 Task: Create a scrum project ChasePlan. Add to scrum project ChasePlan a team member softage.4@softage.net and assign as Project Lead. Add to scrum project ChasePlan a team member softage.1@softage.net
Action: Mouse moved to (196, 59)
Screenshot: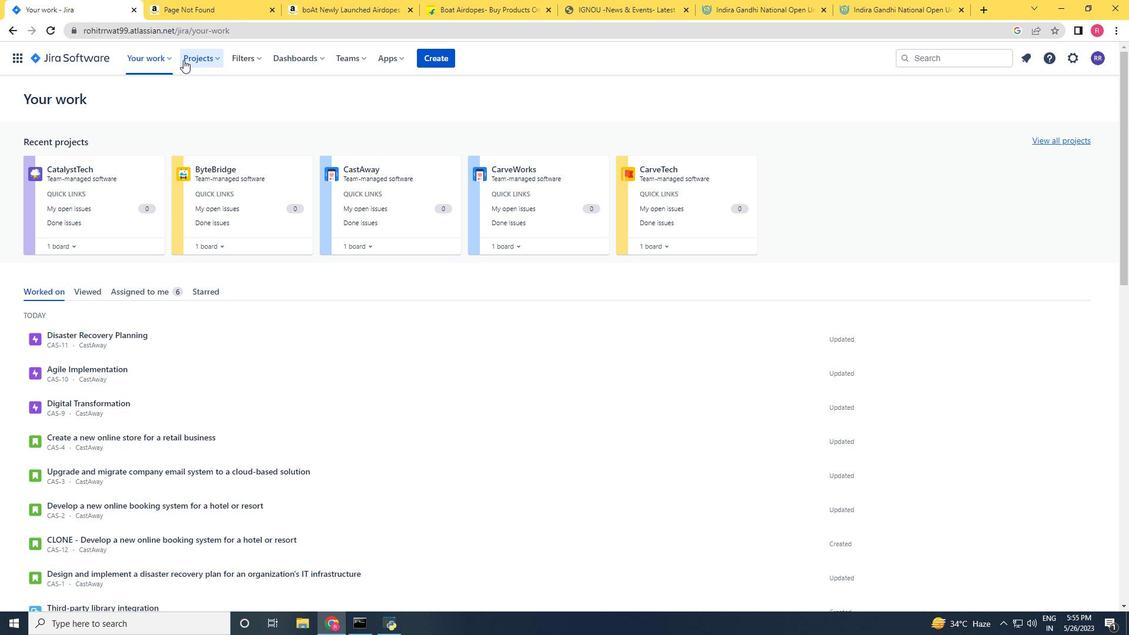 
Action: Mouse pressed left at (196, 59)
Screenshot: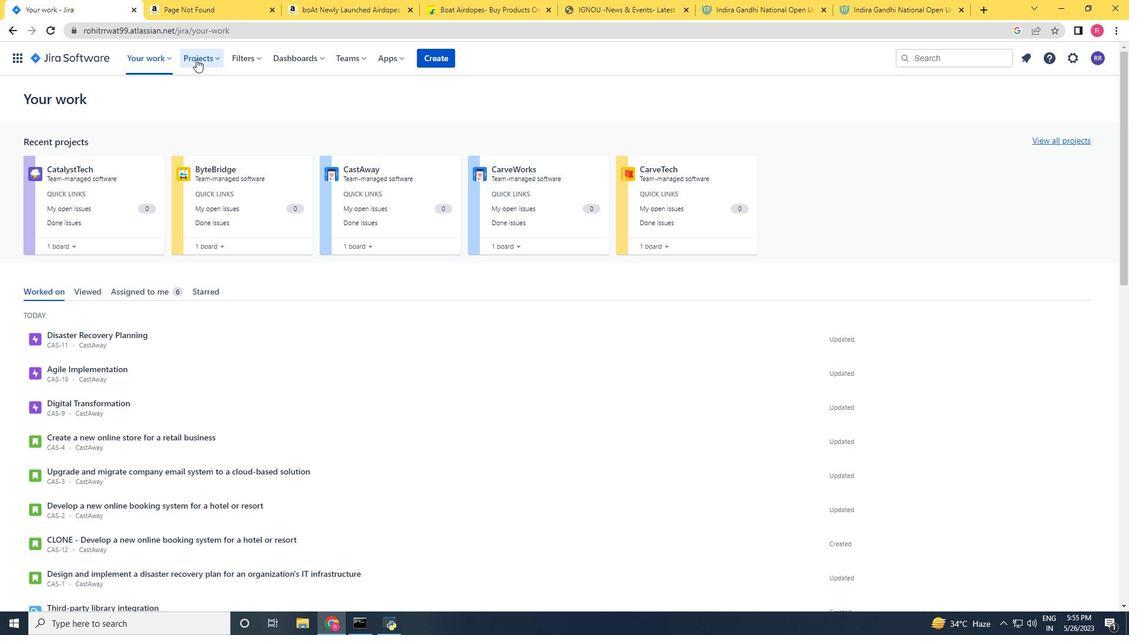 
Action: Mouse moved to (241, 288)
Screenshot: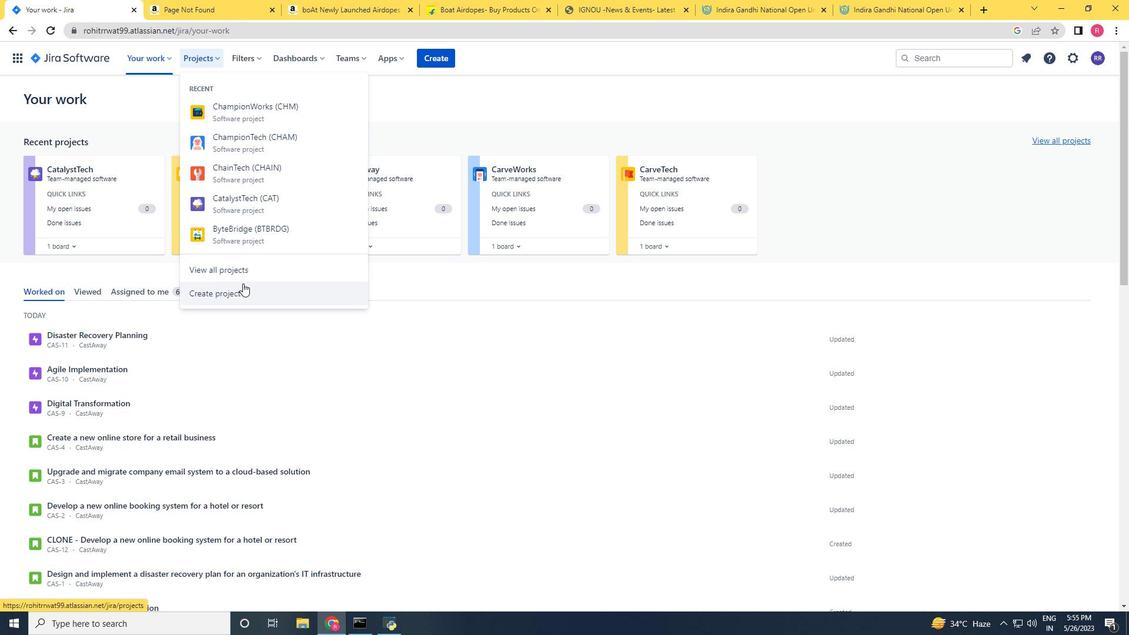 
Action: Mouse pressed left at (241, 288)
Screenshot: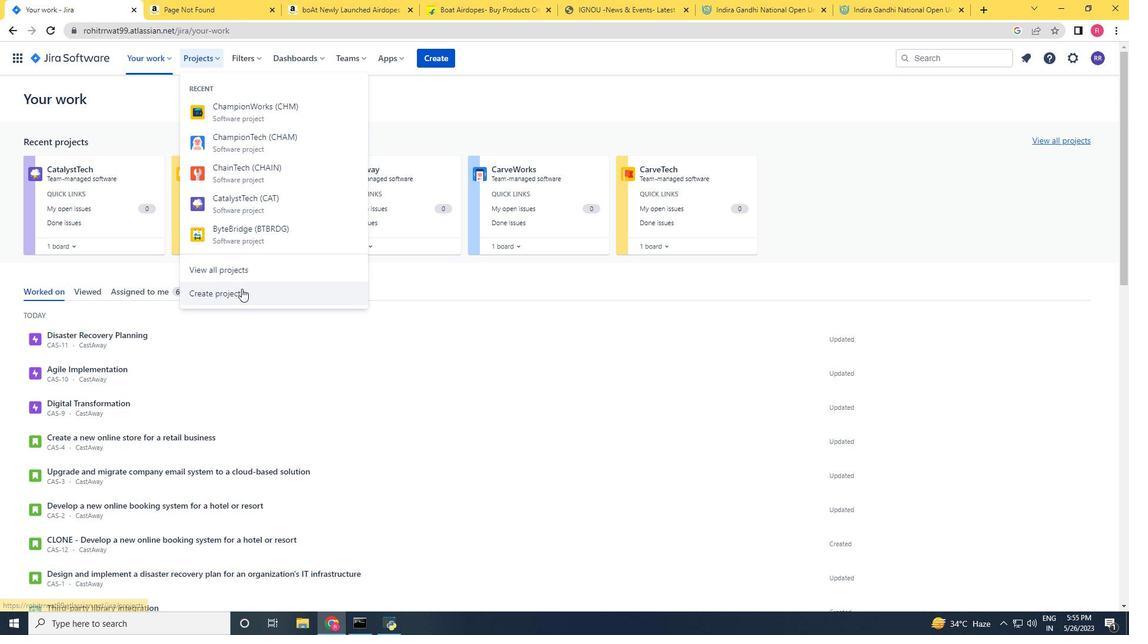 
Action: Mouse moved to (566, 294)
Screenshot: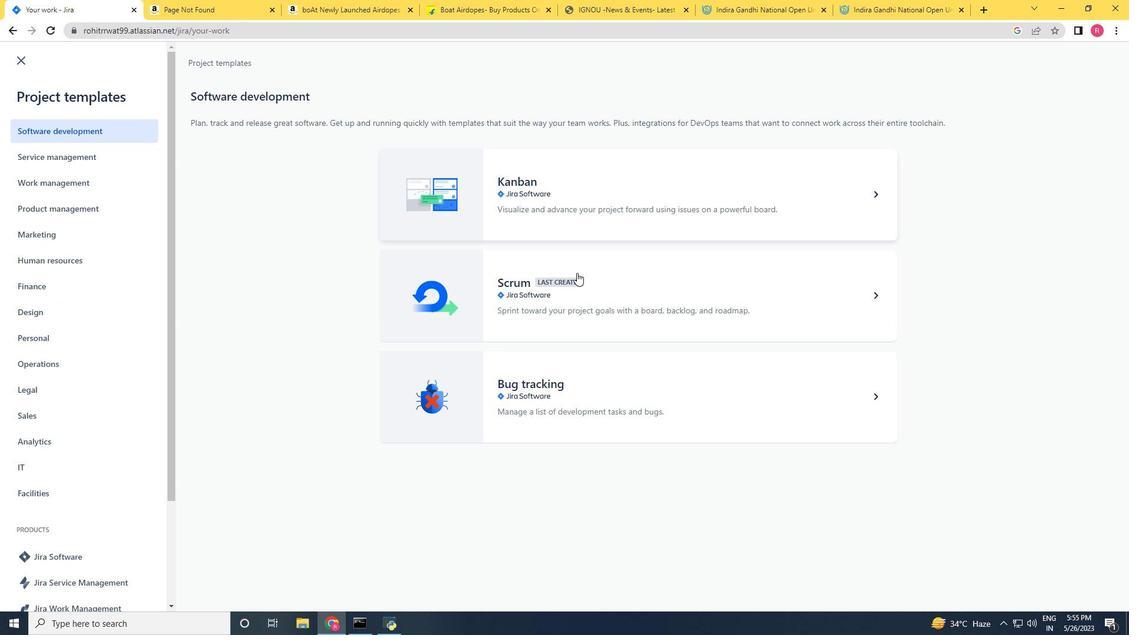 
Action: Mouse pressed left at (566, 294)
Screenshot: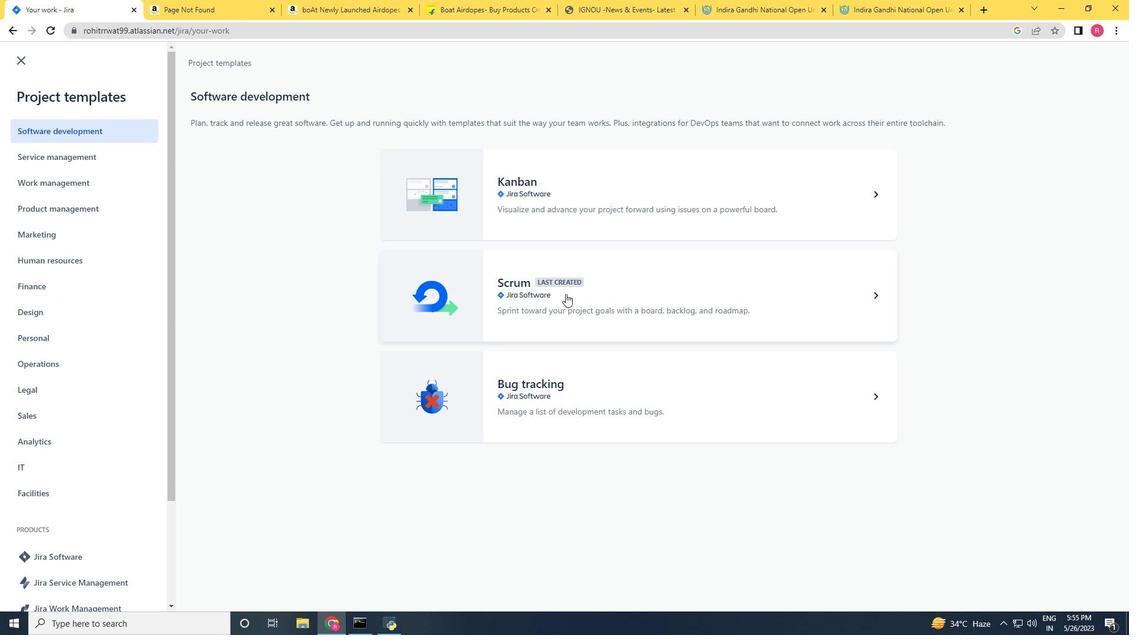 
Action: Mouse moved to (885, 579)
Screenshot: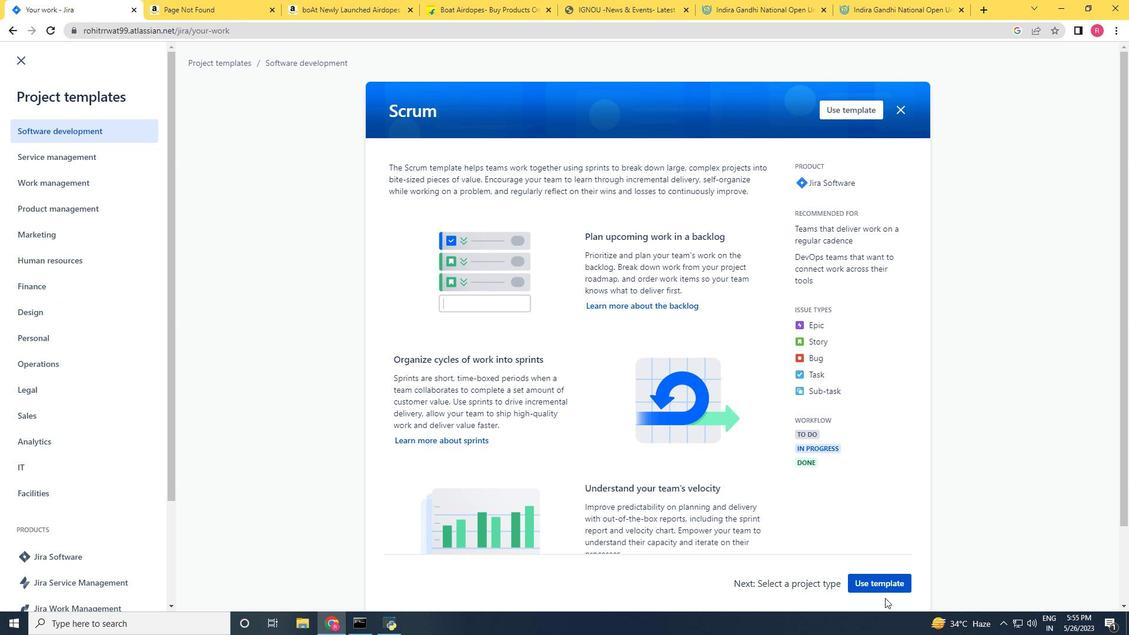 
Action: Mouse pressed left at (885, 579)
Screenshot: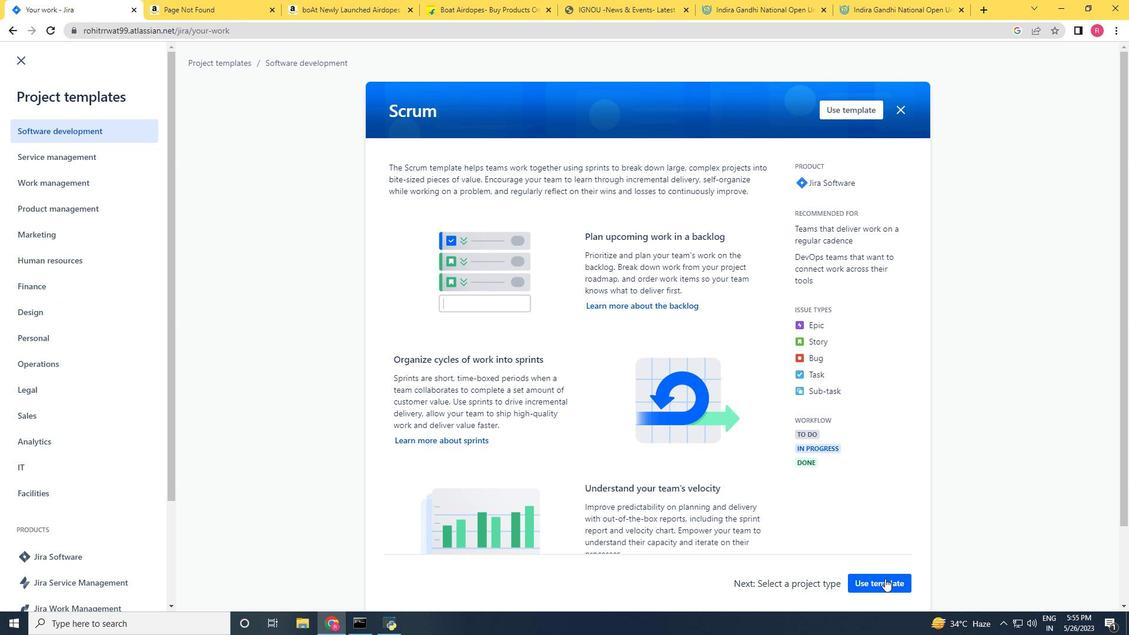 
Action: Mouse moved to (417, 579)
Screenshot: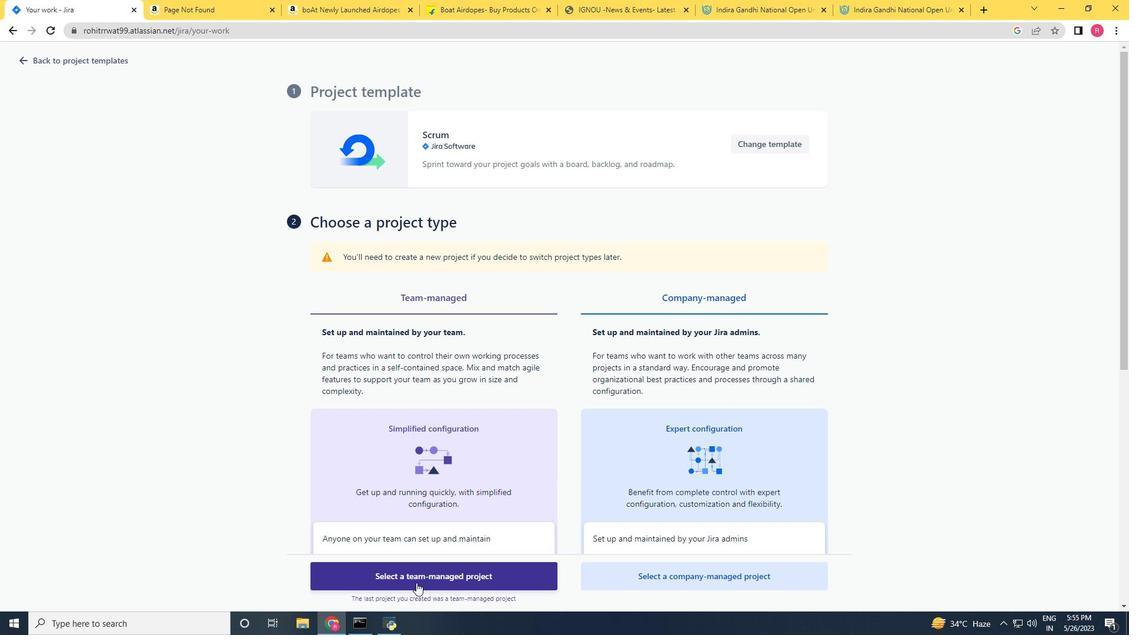 
Action: Mouse pressed left at (417, 579)
Screenshot: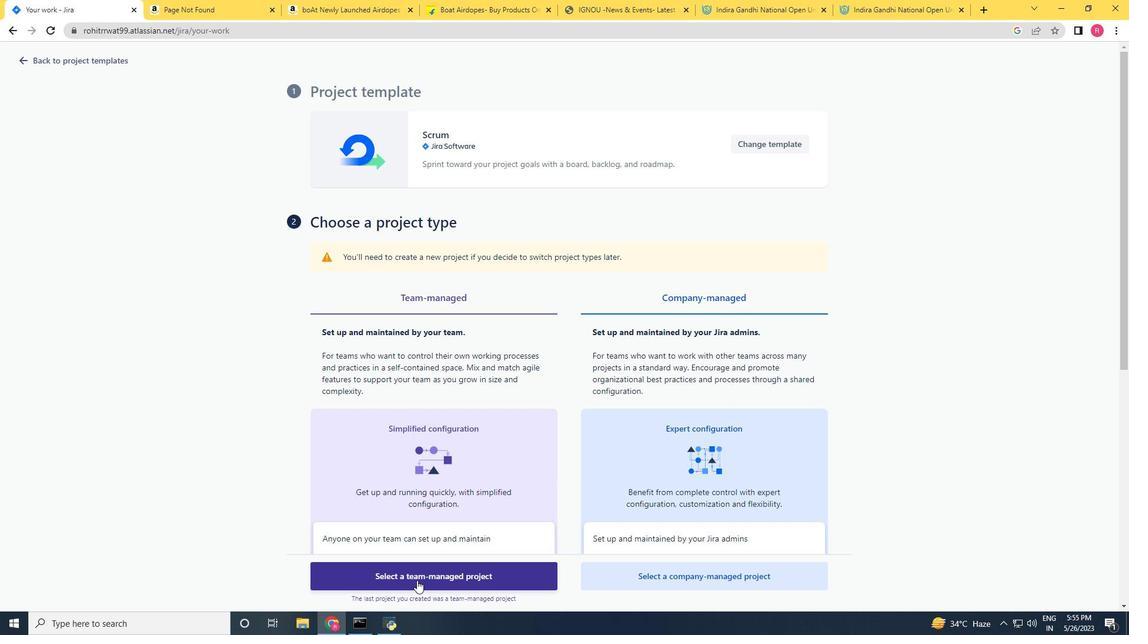 
Action: Mouse moved to (385, 231)
Screenshot: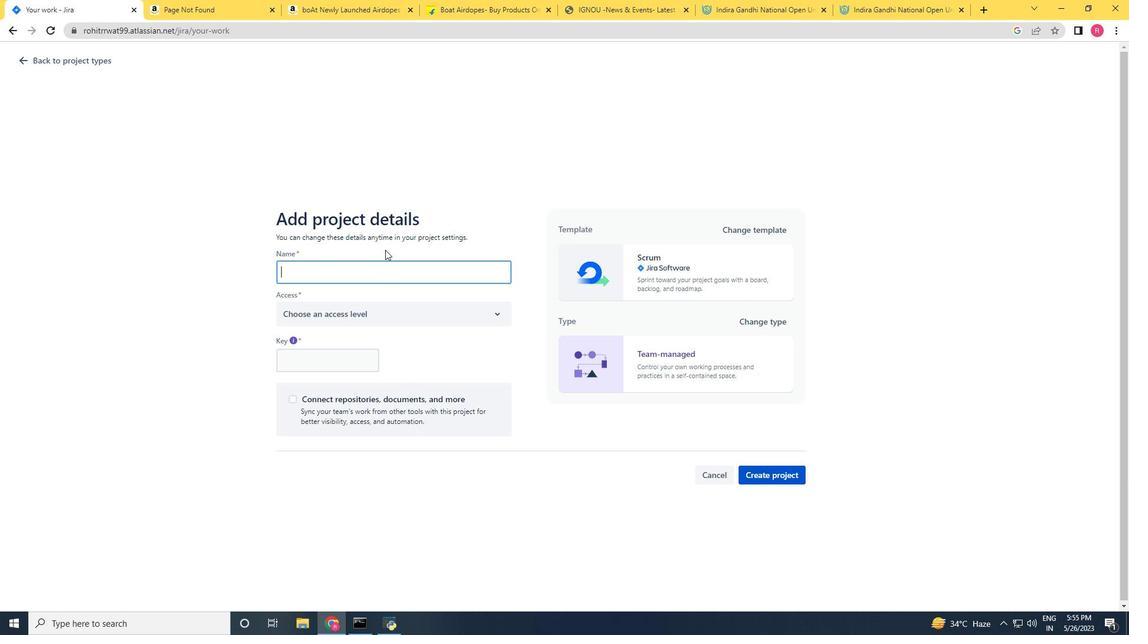 
Action: Key pressed <Key.shift>Chaswe<Key.backspace><Key.backspace>e<Key.shift>Plan
Screenshot: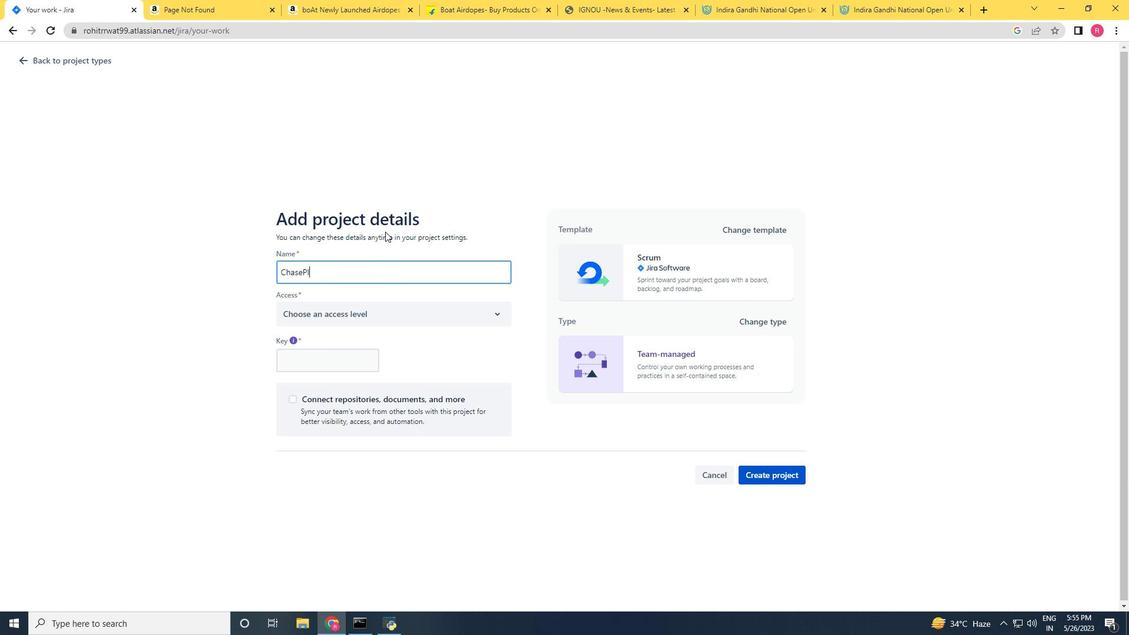 
Action: Mouse moved to (343, 310)
Screenshot: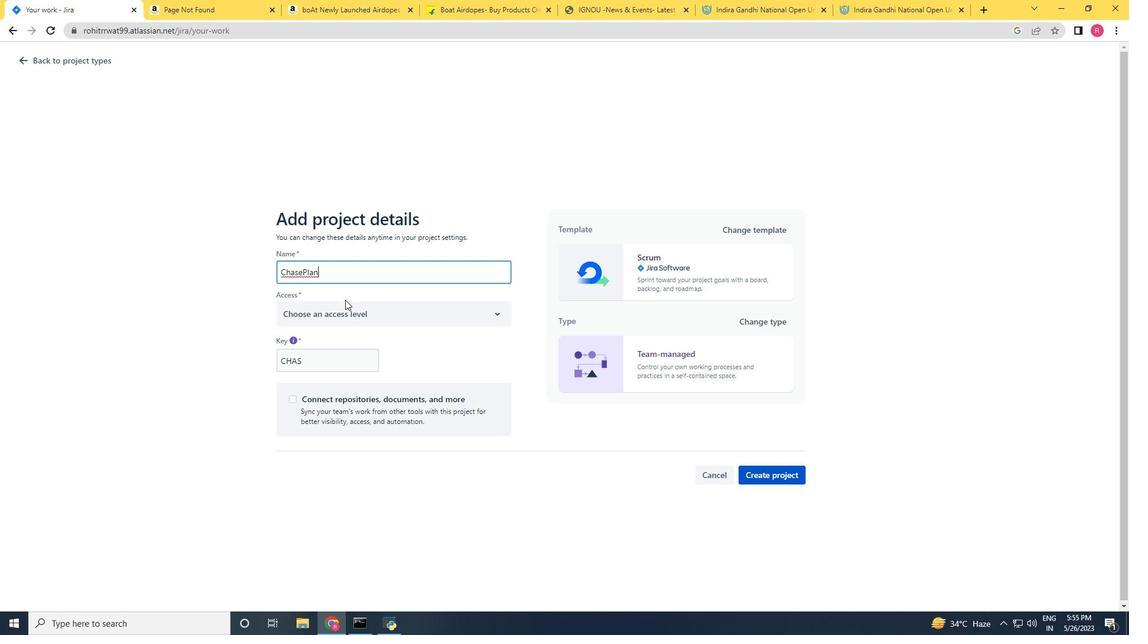 
Action: Mouse pressed left at (343, 310)
Screenshot: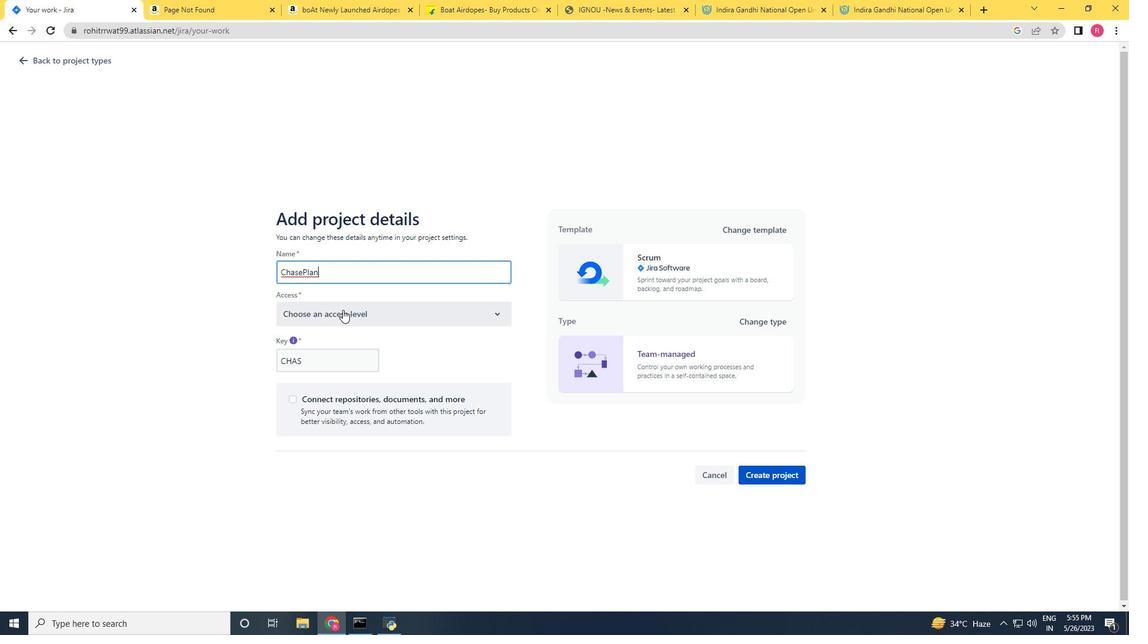 
Action: Mouse moved to (323, 356)
Screenshot: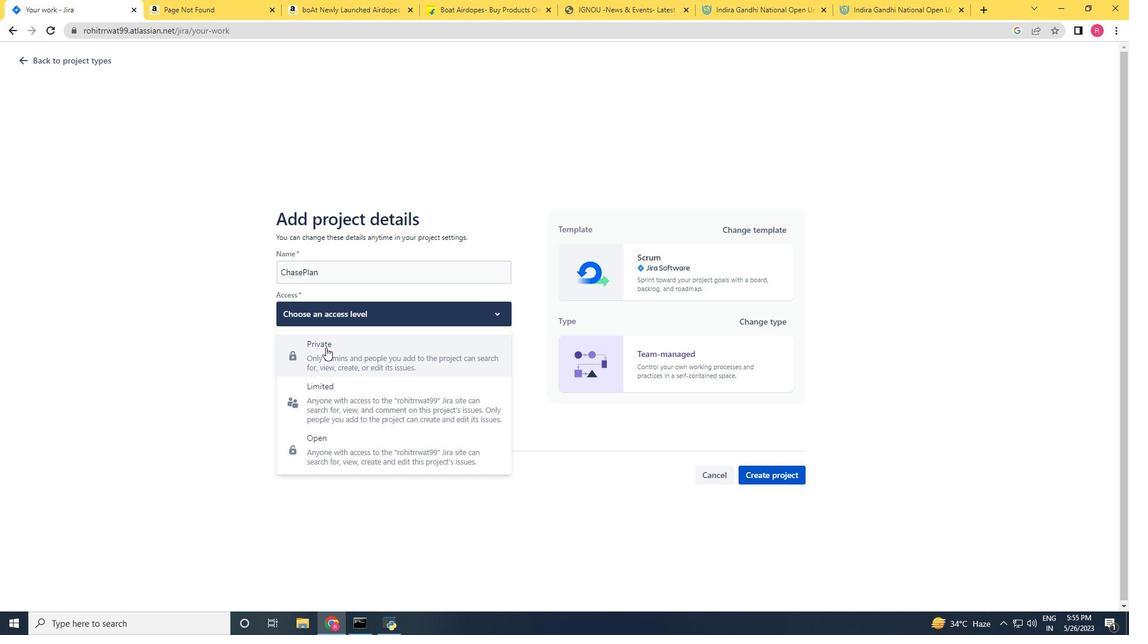 
Action: Mouse pressed left at (323, 356)
Screenshot: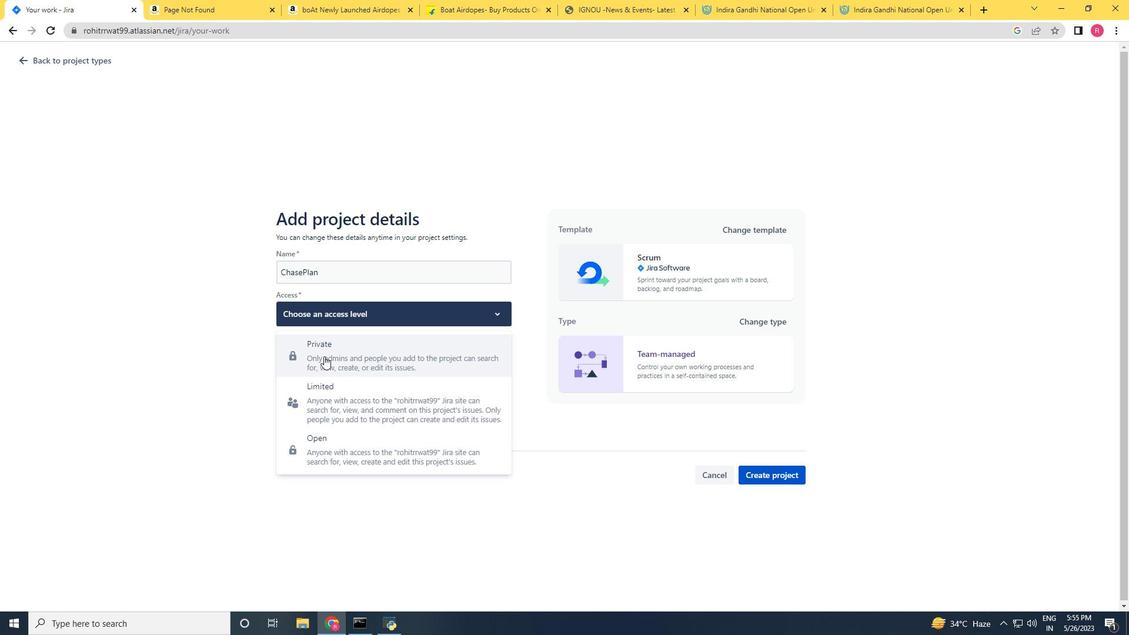 
Action: Mouse moved to (769, 474)
Screenshot: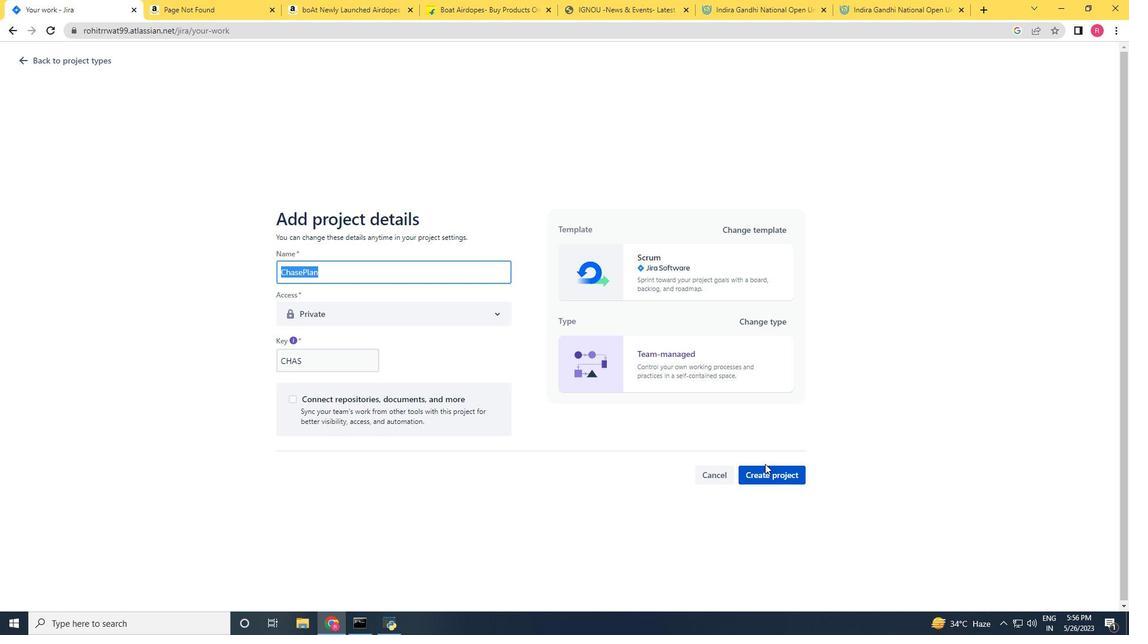 
Action: Mouse pressed left at (769, 474)
Screenshot: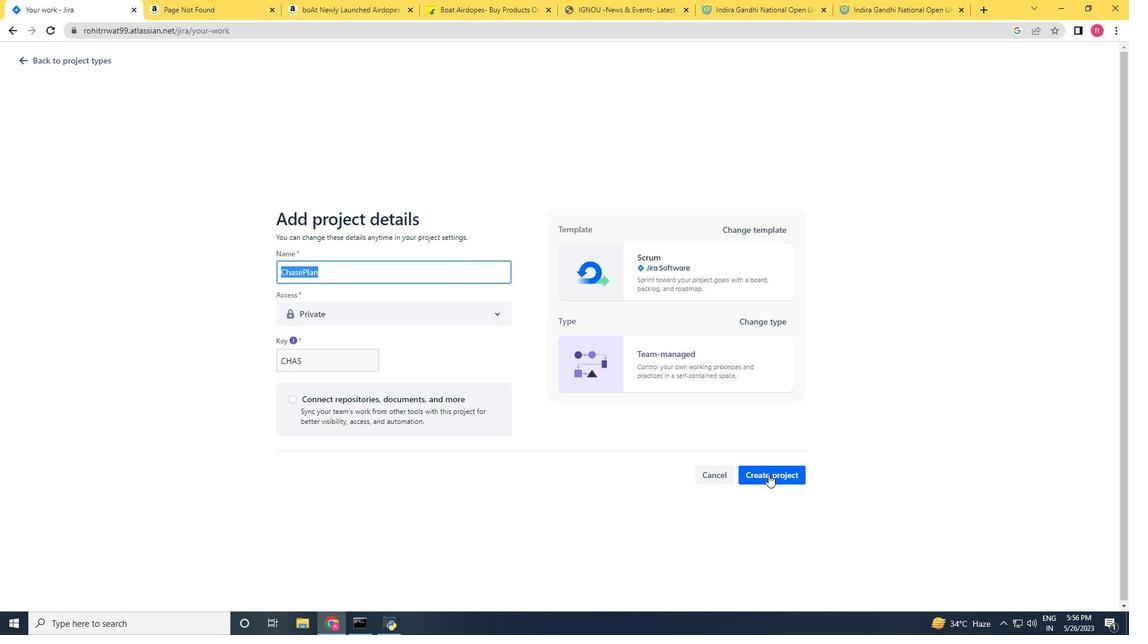 
Action: Mouse moved to (273, 162)
Screenshot: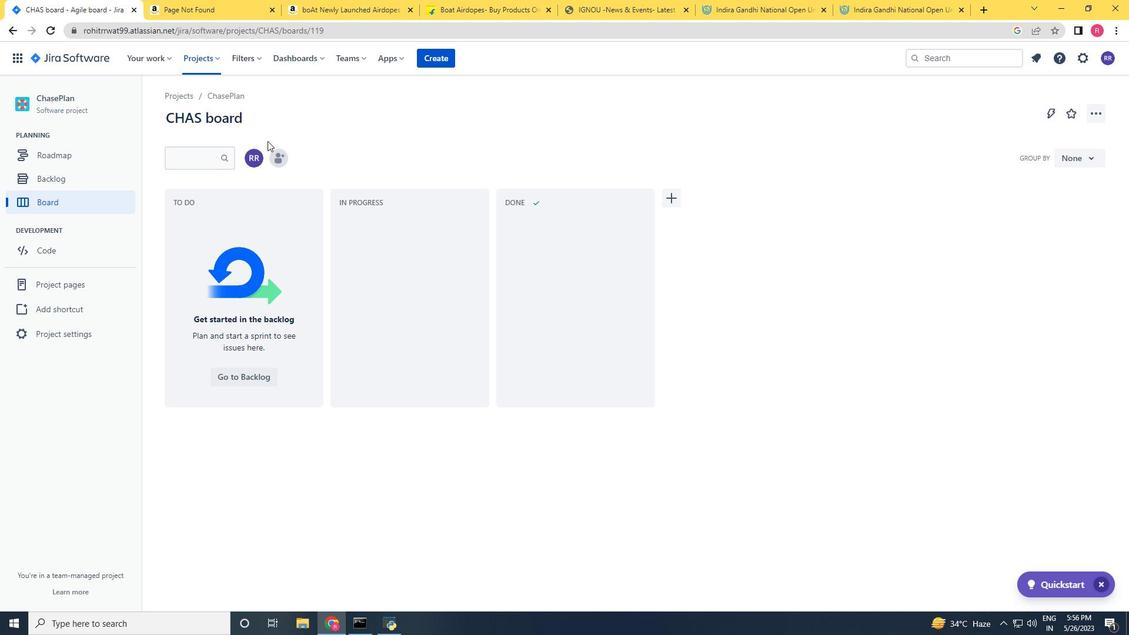 
Action: Mouse pressed left at (273, 162)
Screenshot: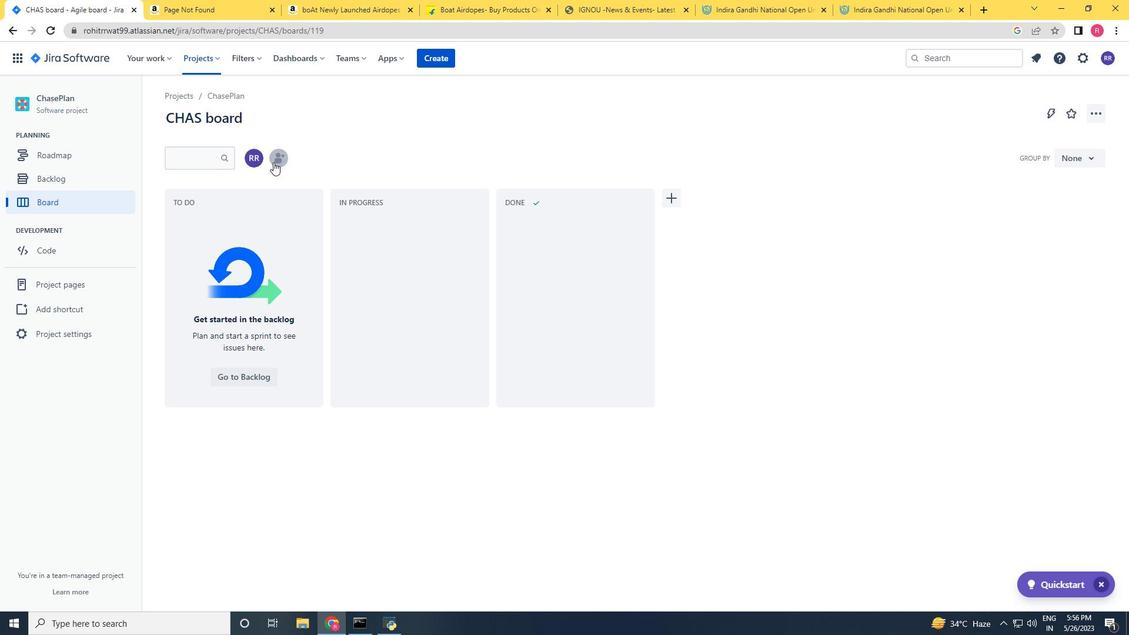 
Action: Mouse moved to (559, 138)
Screenshot: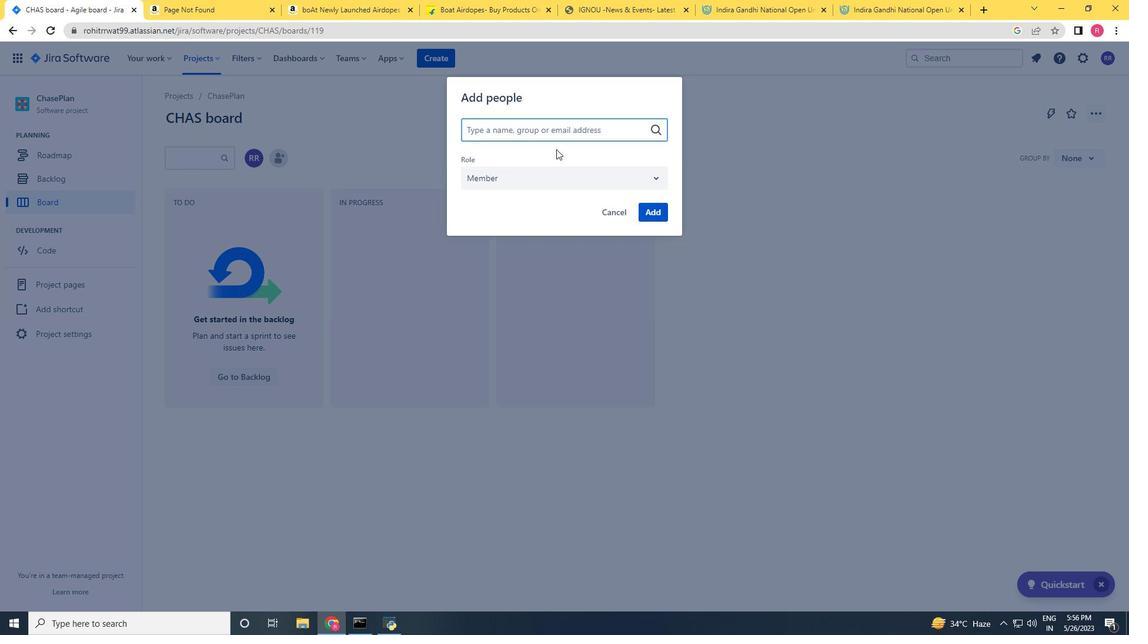 
Action: Key pressed softage.4<Key.shift_r>@softage.net
Screenshot: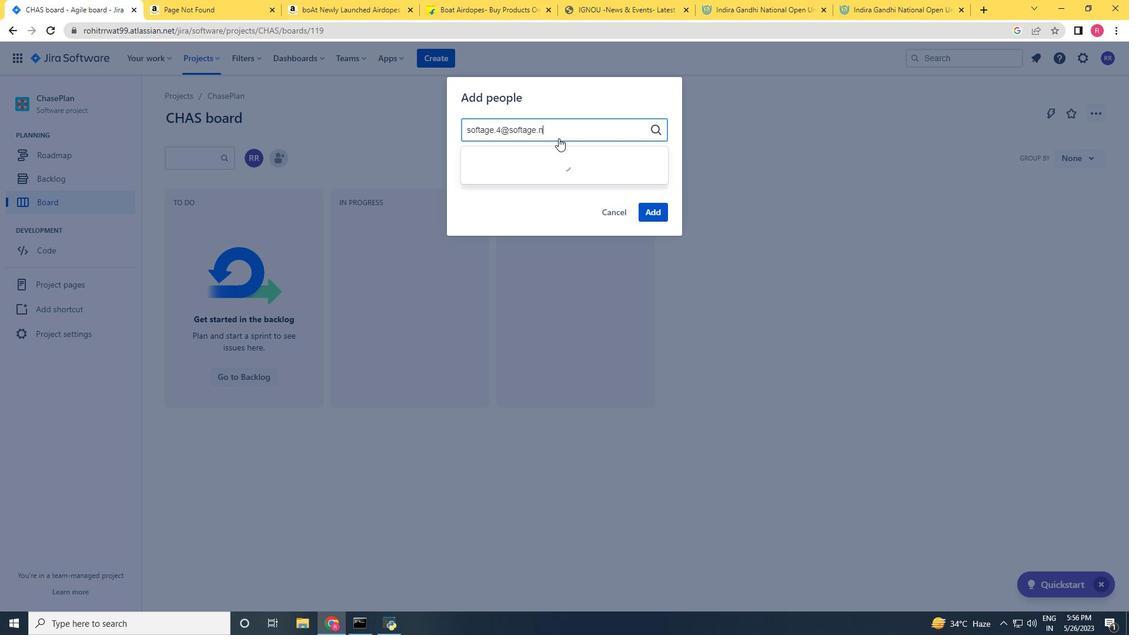 
Action: Mouse moved to (535, 156)
Screenshot: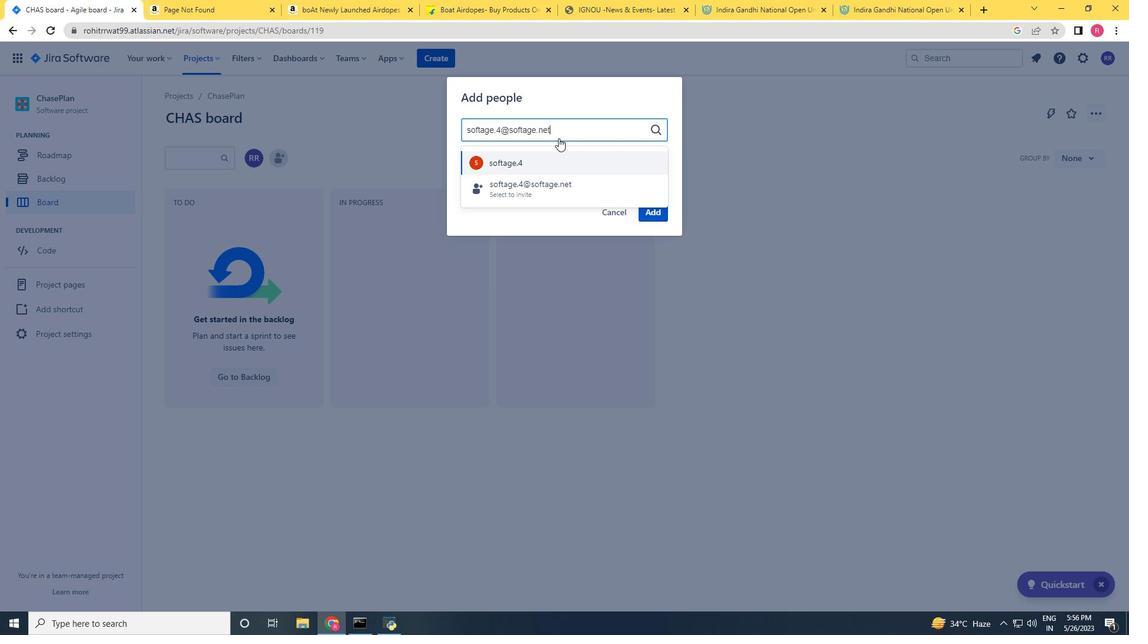 
Action: Mouse pressed left at (535, 156)
Screenshot: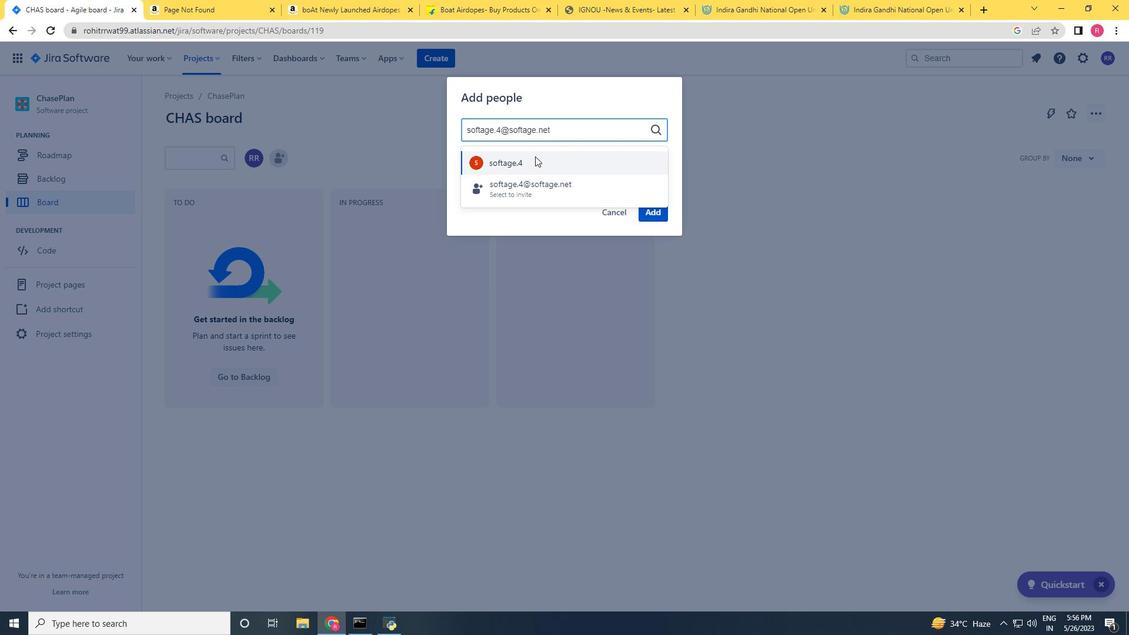 
Action: Mouse moved to (524, 174)
Screenshot: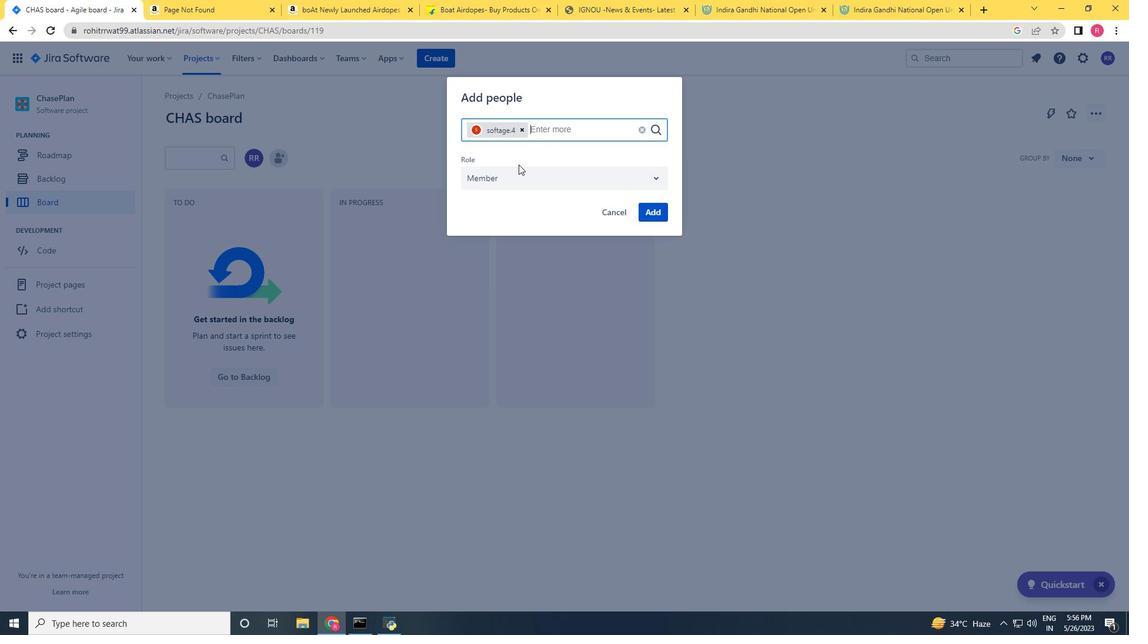 
Action: Mouse pressed left at (524, 174)
Screenshot: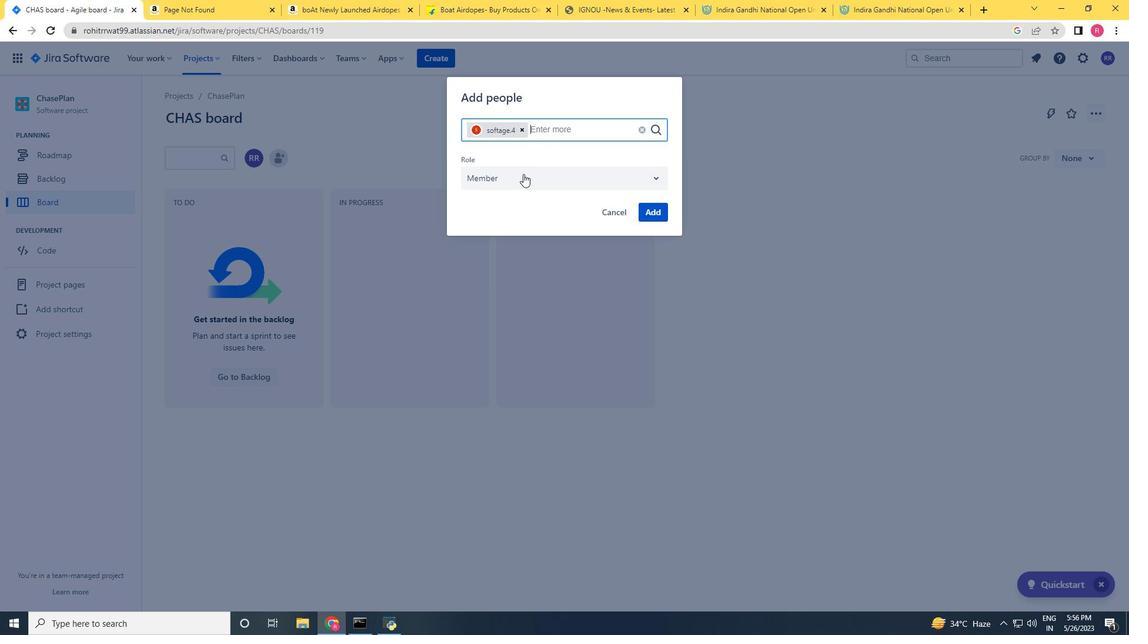 
Action: Mouse moved to (526, 181)
Screenshot: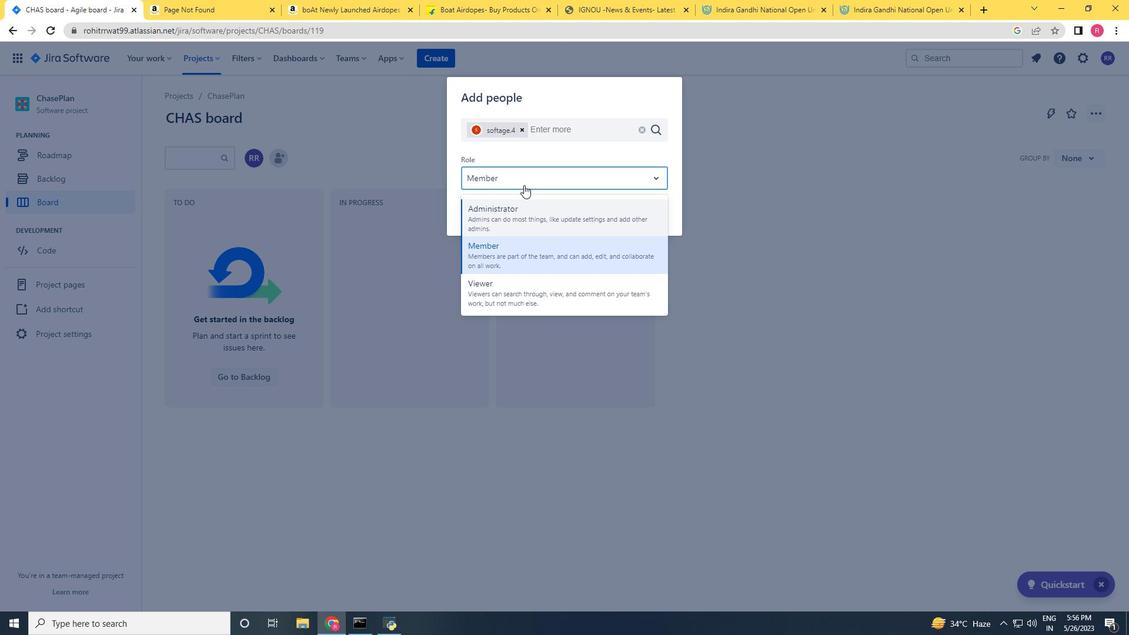 
Action: Mouse pressed left at (526, 181)
Screenshot: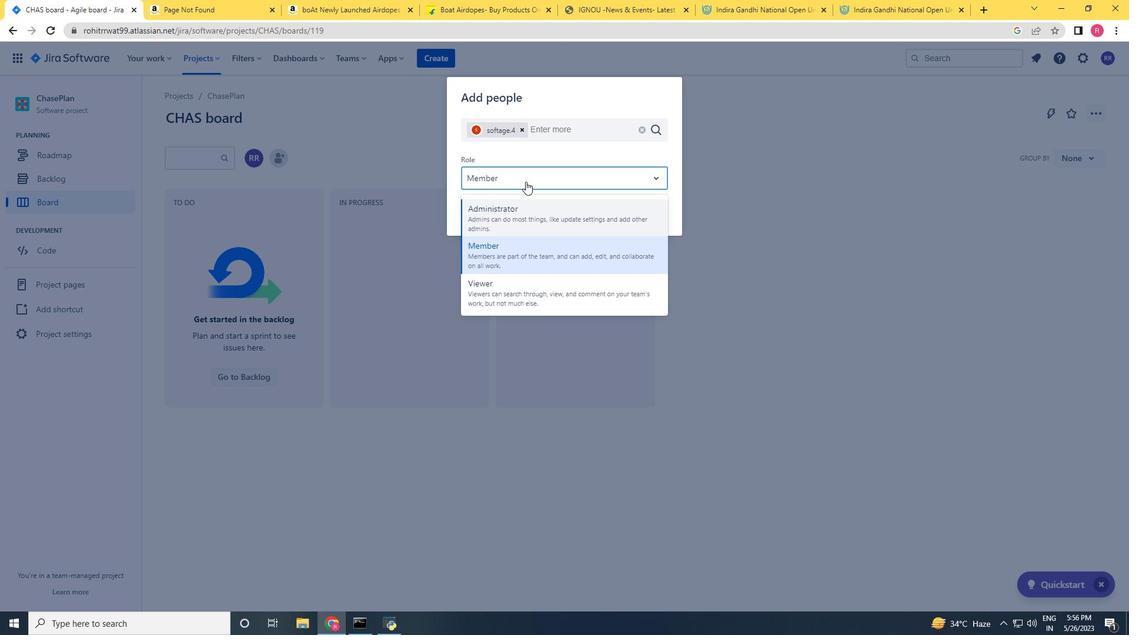 
Action: Mouse moved to (657, 212)
Screenshot: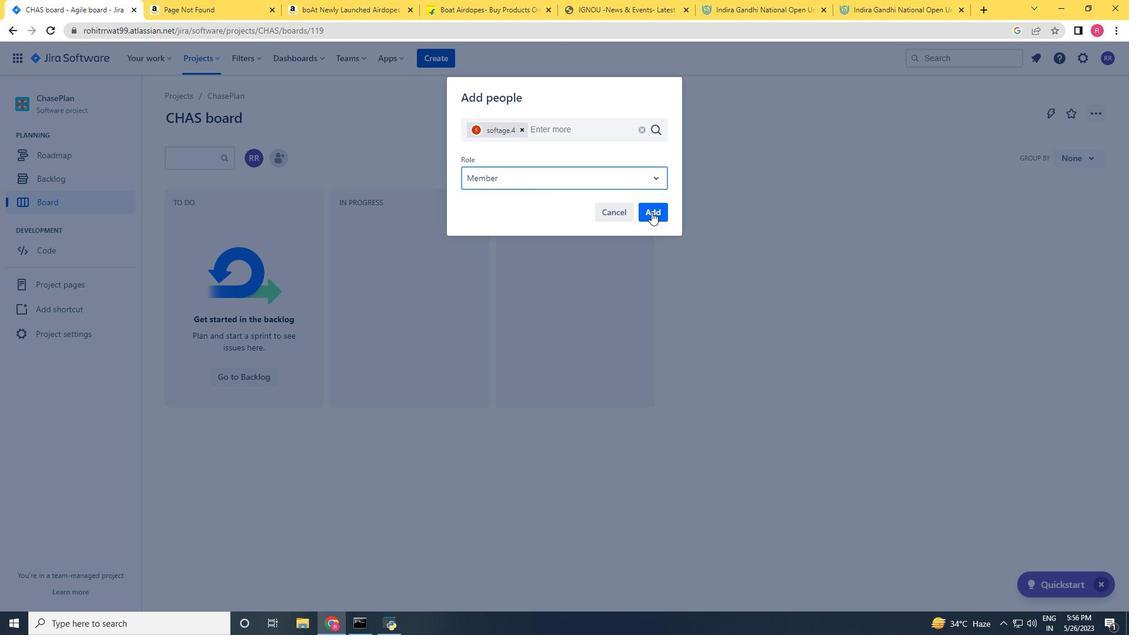 
Action: Mouse pressed left at (657, 212)
Screenshot: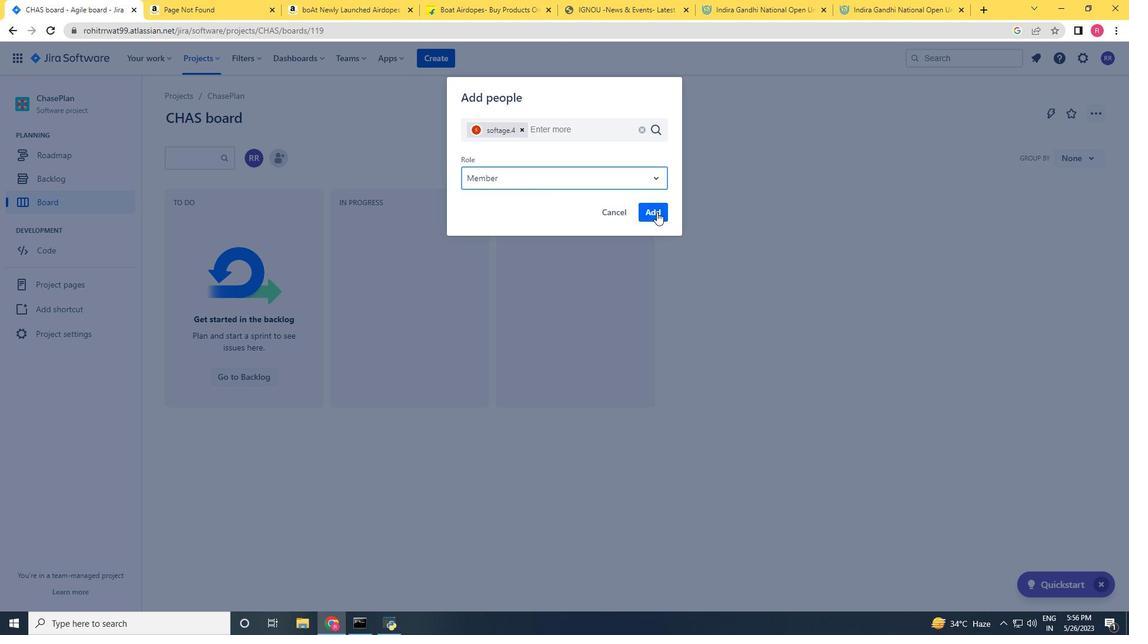 
Action: Mouse moved to (81, 331)
Screenshot: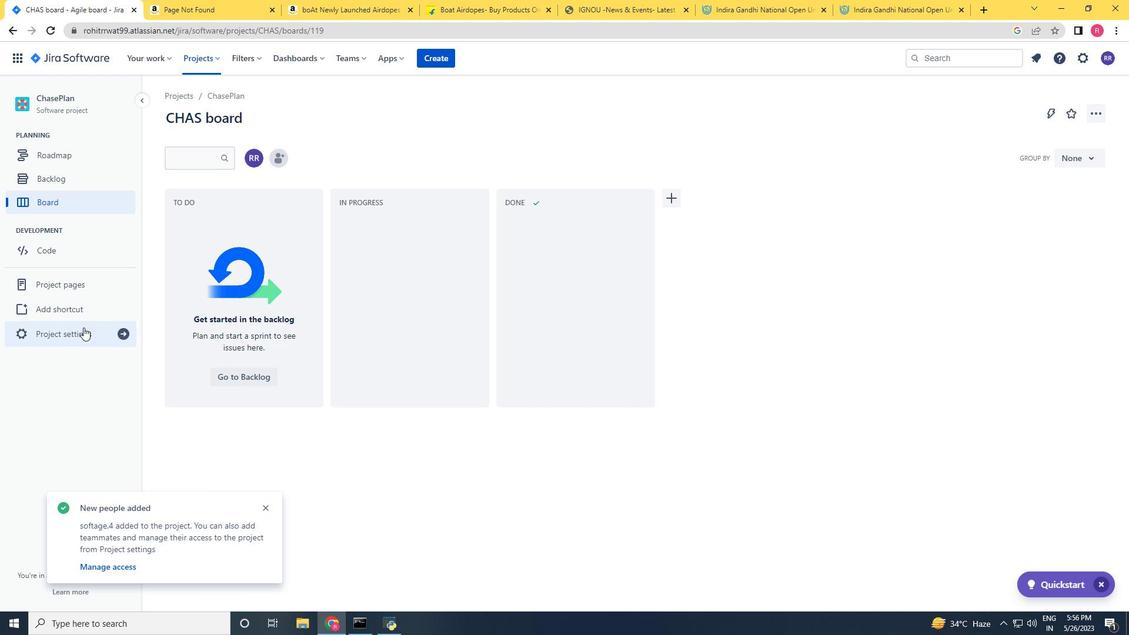 
Action: Mouse pressed left at (81, 331)
Screenshot: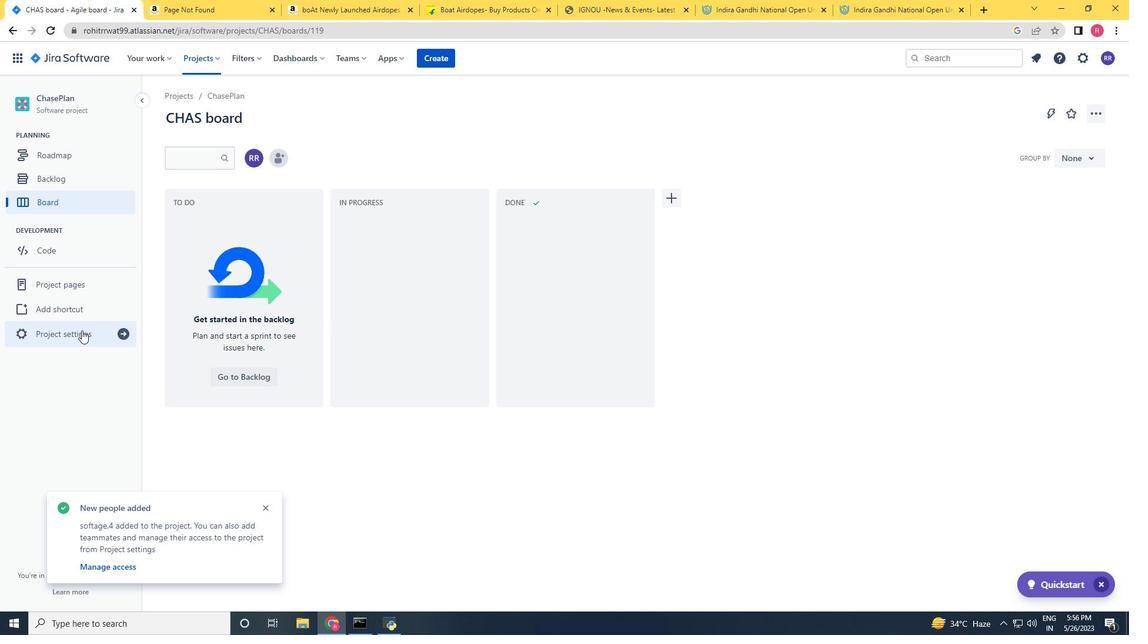 
Action: Mouse moved to (597, 426)
Screenshot: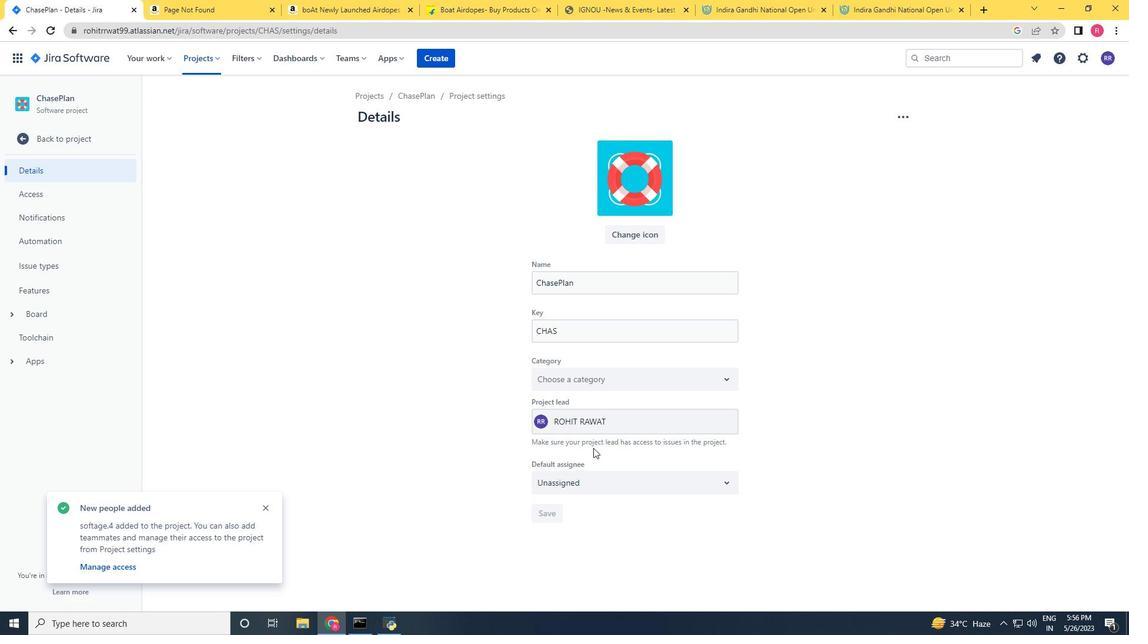 
Action: Mouse pressed left at (597, 426)
Screenshot: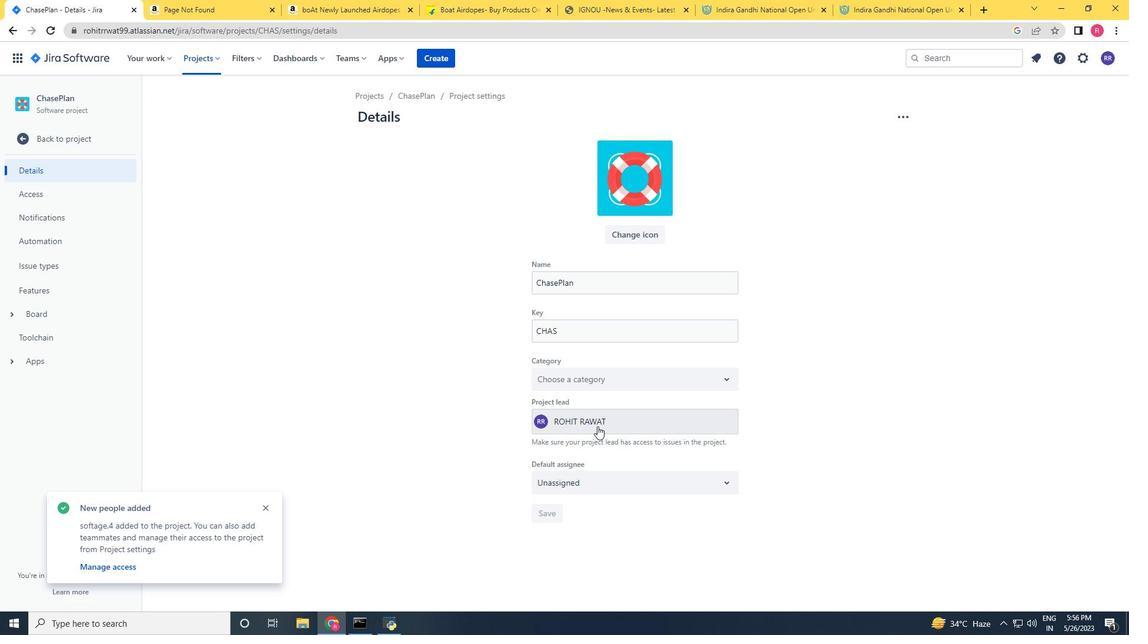 
Action: Mouse moved to (604, 412)
Screenshot: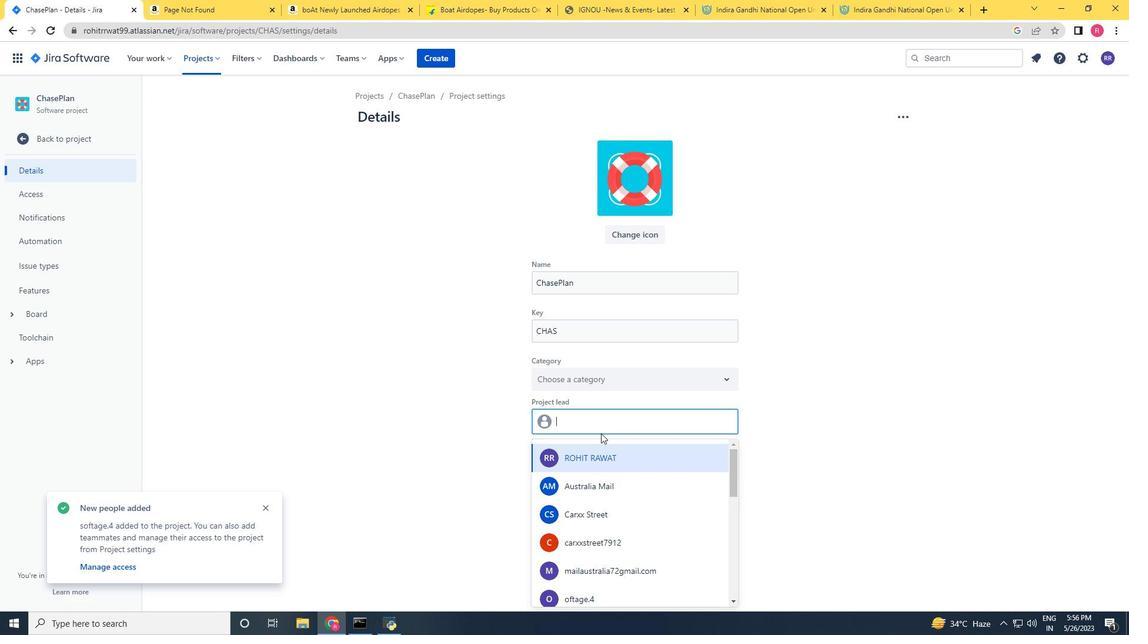 
Action: Key pressed softage
Screenshot: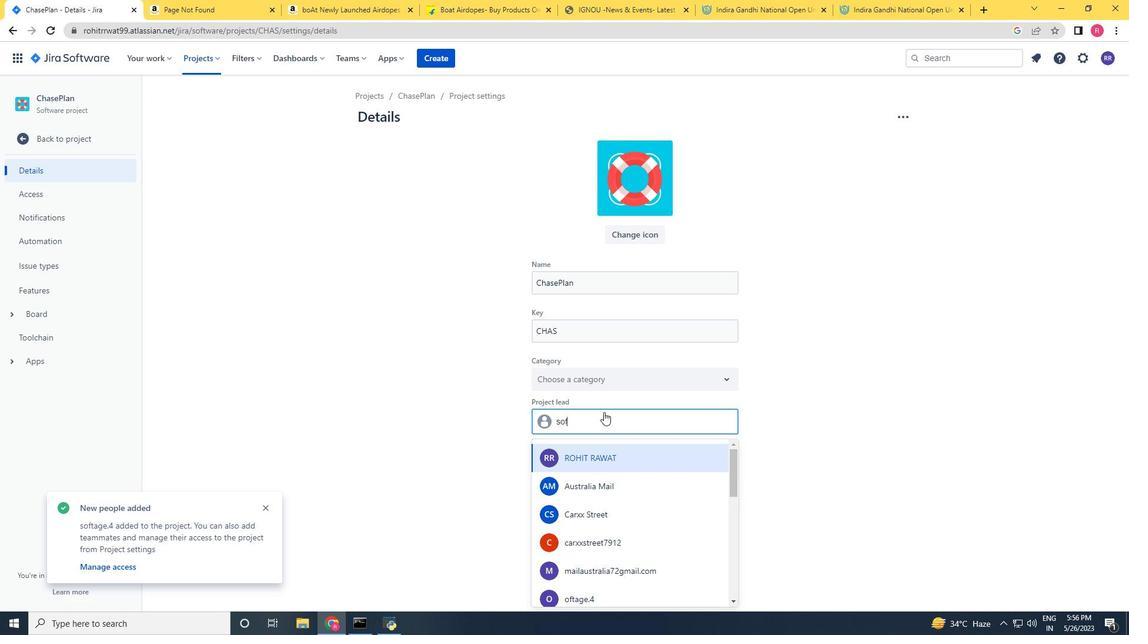 
Action: Mouse moved to (611, 516)
Screenshot: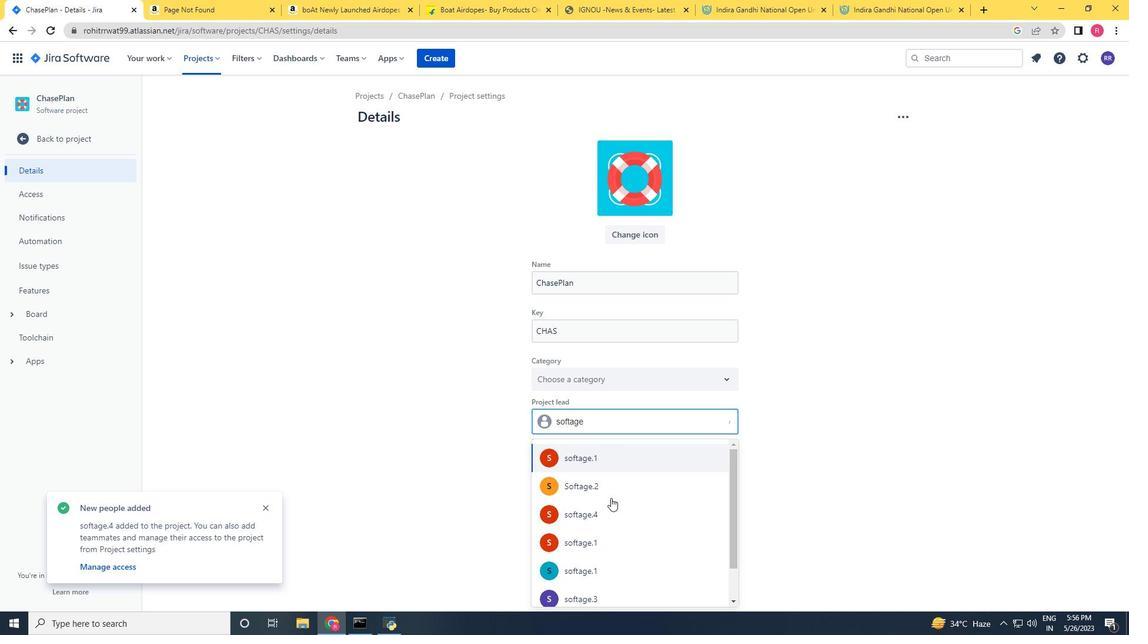 
Action: Key pressed .4<Key.shift_r>@softage.net
Screenshot: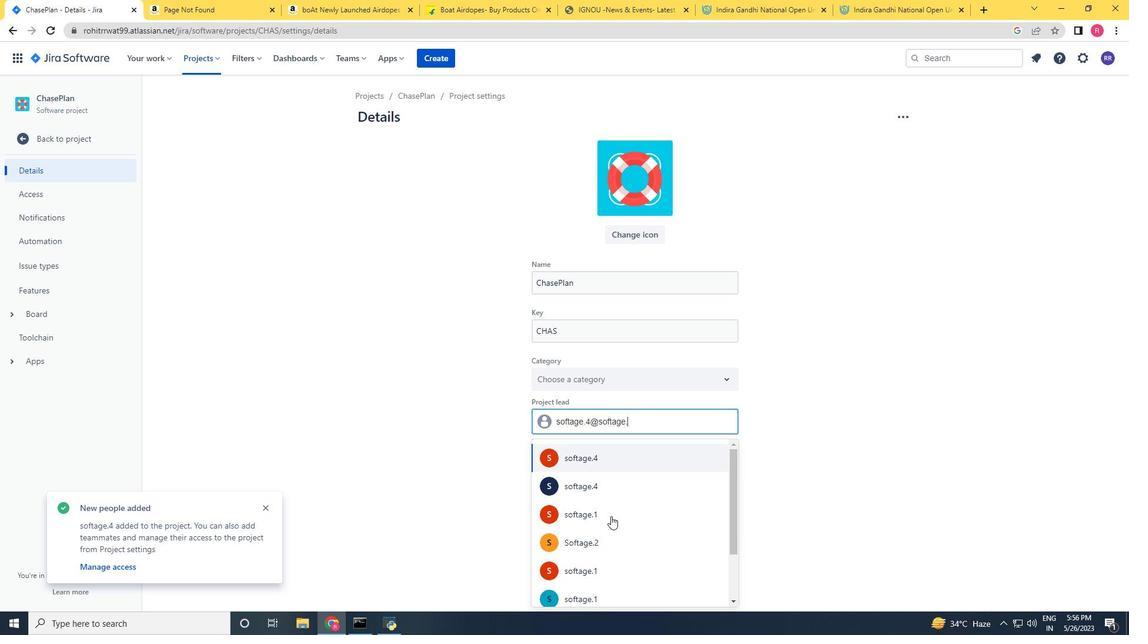 
Action: Mouse moved to (626, 453)
Screenshot: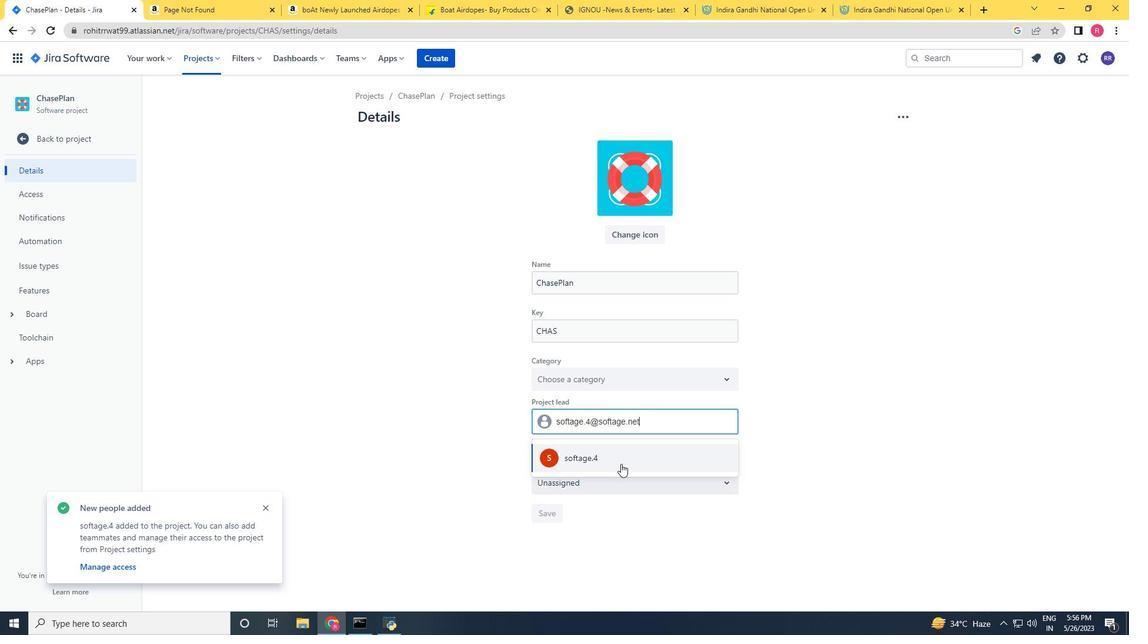 
Action: Mouse pressed left at (626, 453)
Screenshot: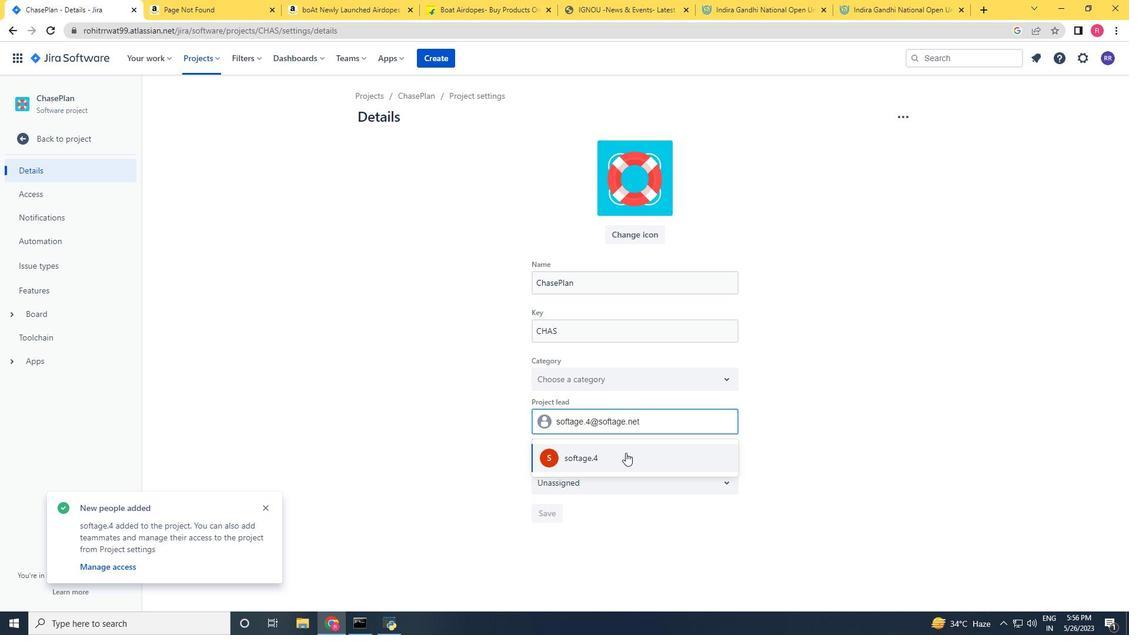
Action: Mouse moved to (550, 507)
Screenshot: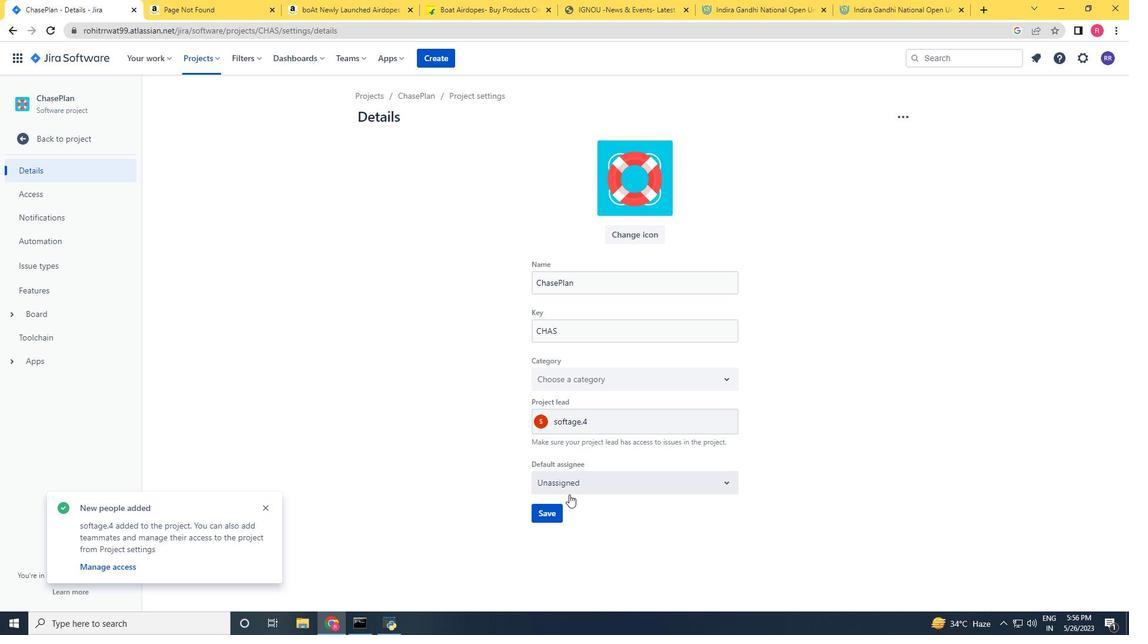 
Action: Mouse pressed left at (550, 507)
Screenshot: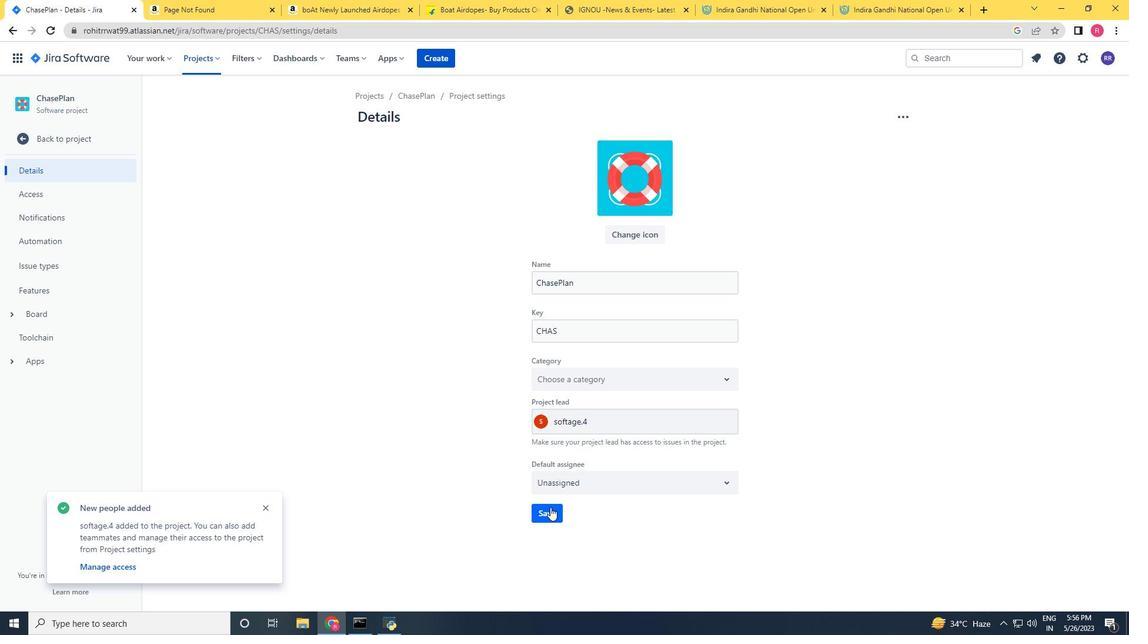 
Action: Mouse moved to (27, 144)
Screenshot: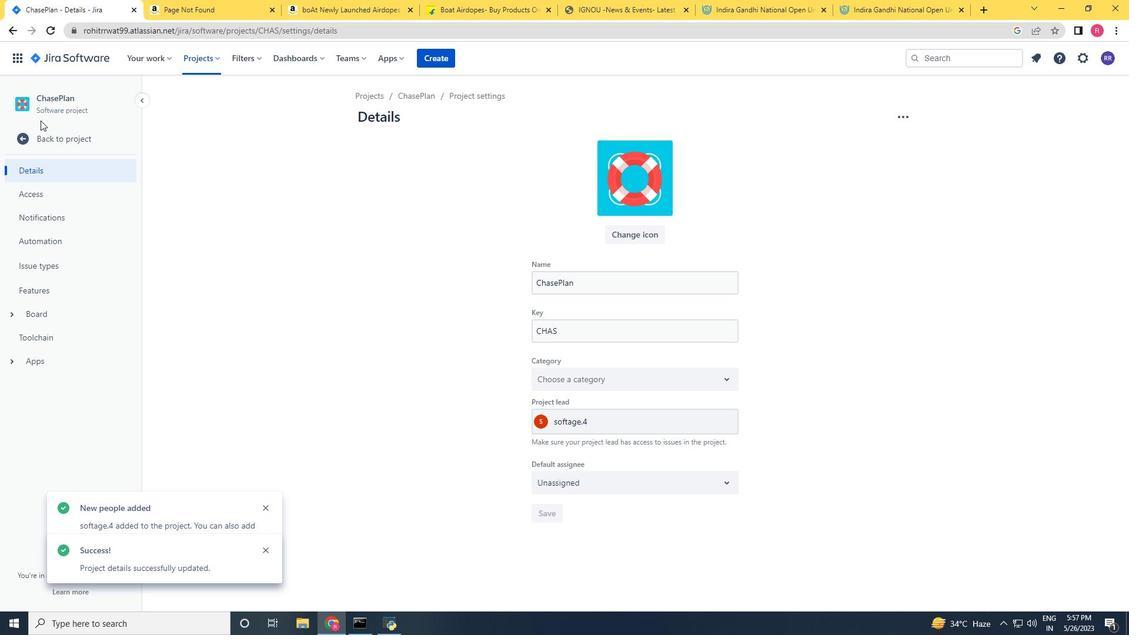
Action: Mouse pressed left at (27, 144)
Screenshot: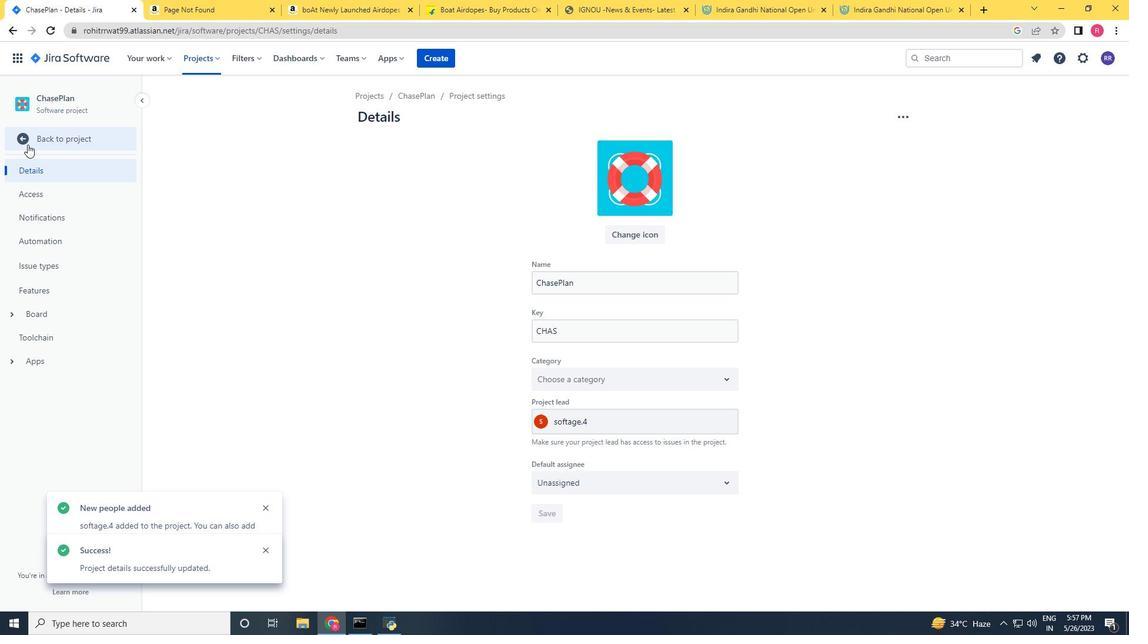 
Action: Mouse moved to (284, 165)
Screenshot: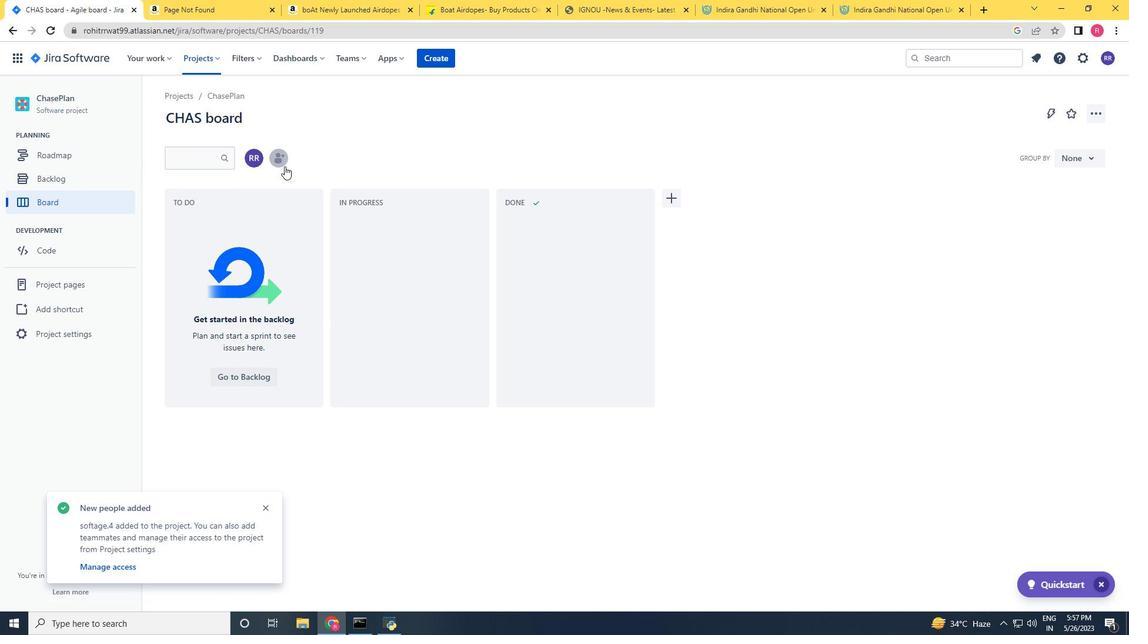
Action: Mouse pressed left at (284, 165)
Screenshot: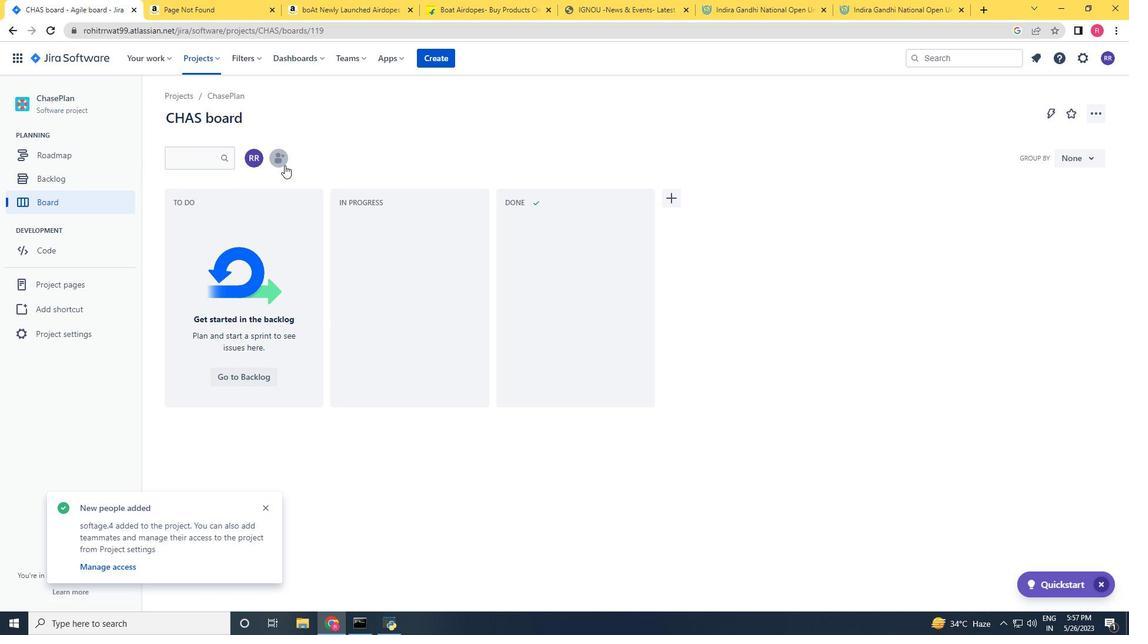 
Action: Mouse moved to (478, 159)
Screenshot: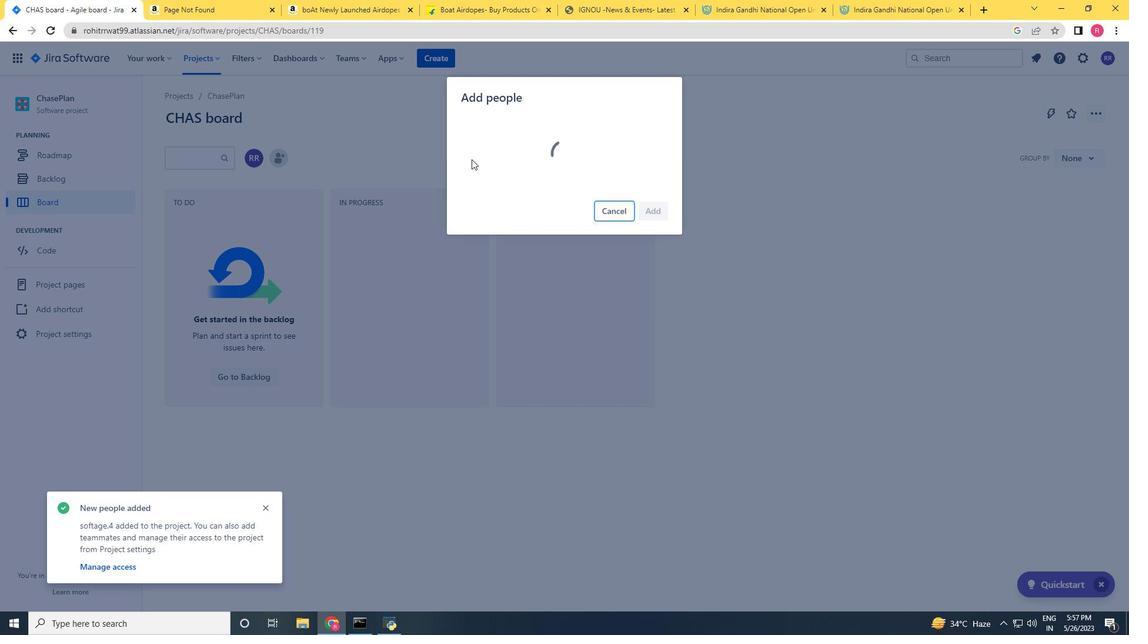
Action: Key pressed spfta<Key.backspace><Key.backspace><Key.backspace><Key.backspace>oftage.1<Key.shift_r>@softage.net
Screenshot: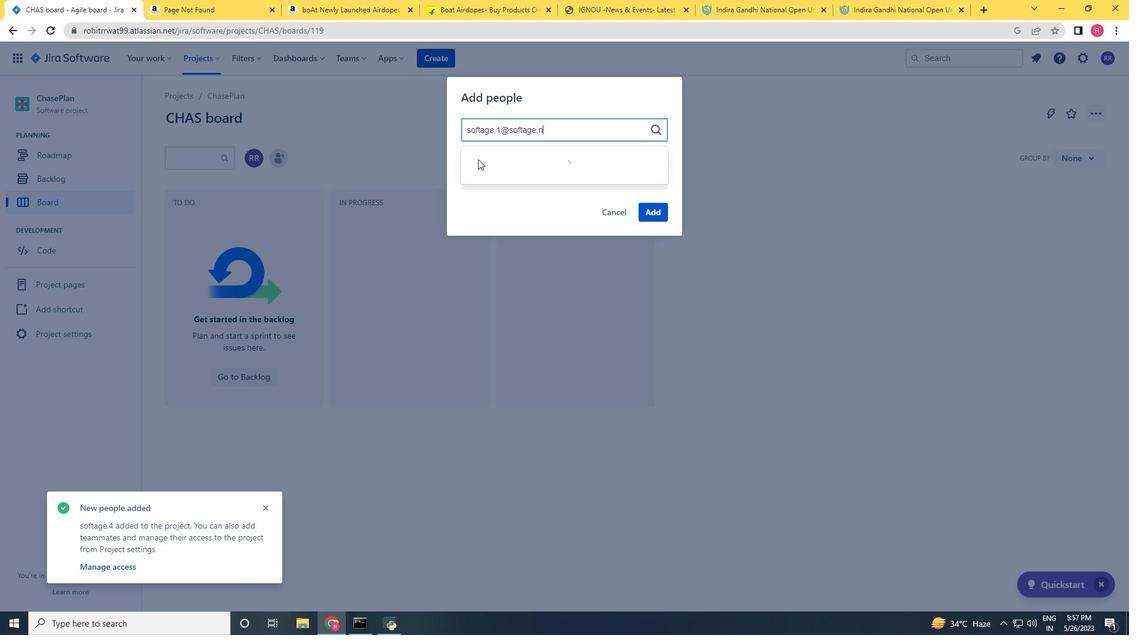 
Action: Mouse pressed left at (478, 159)
Screenshot: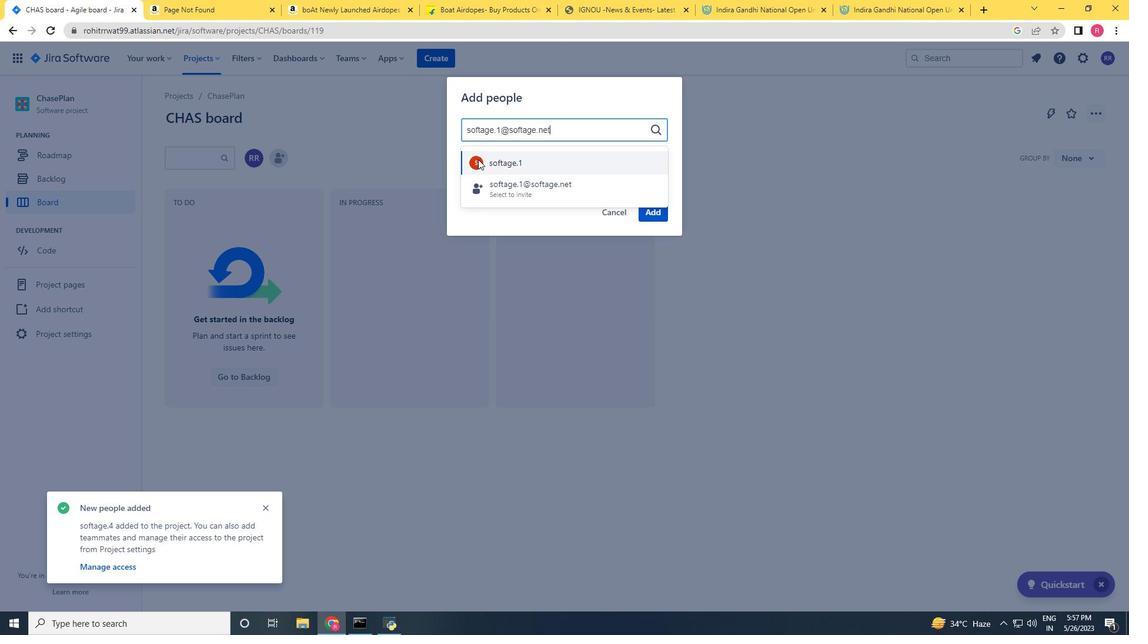 
Action: Mouse moved to (649, 211)
Screenshot: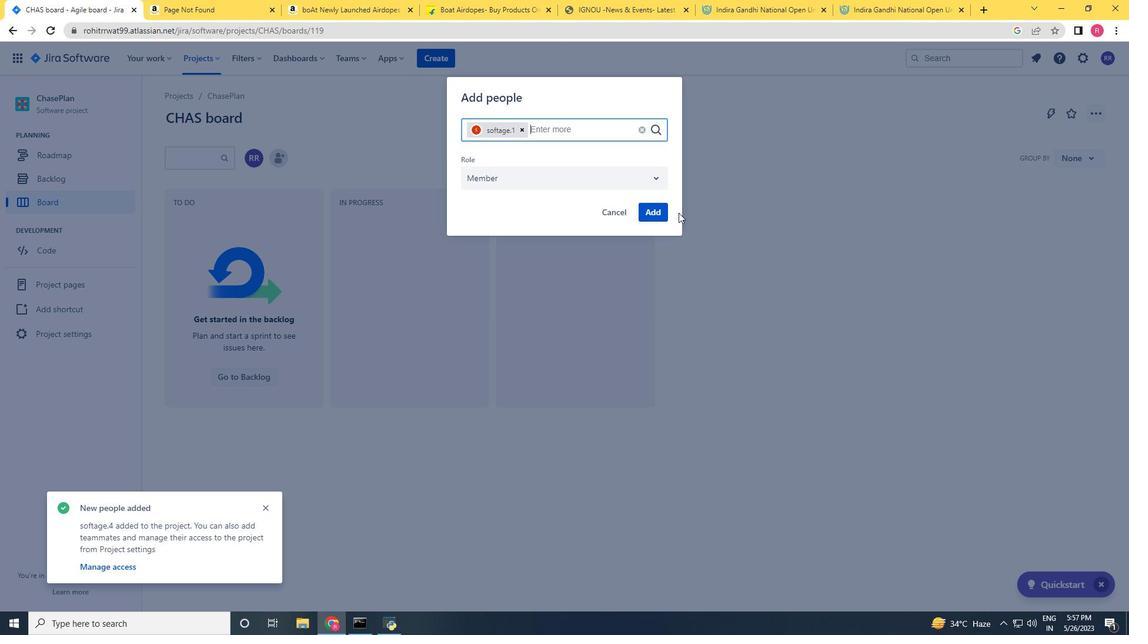 
Action: Mouse pressed left at (649, 211)
Screenshot: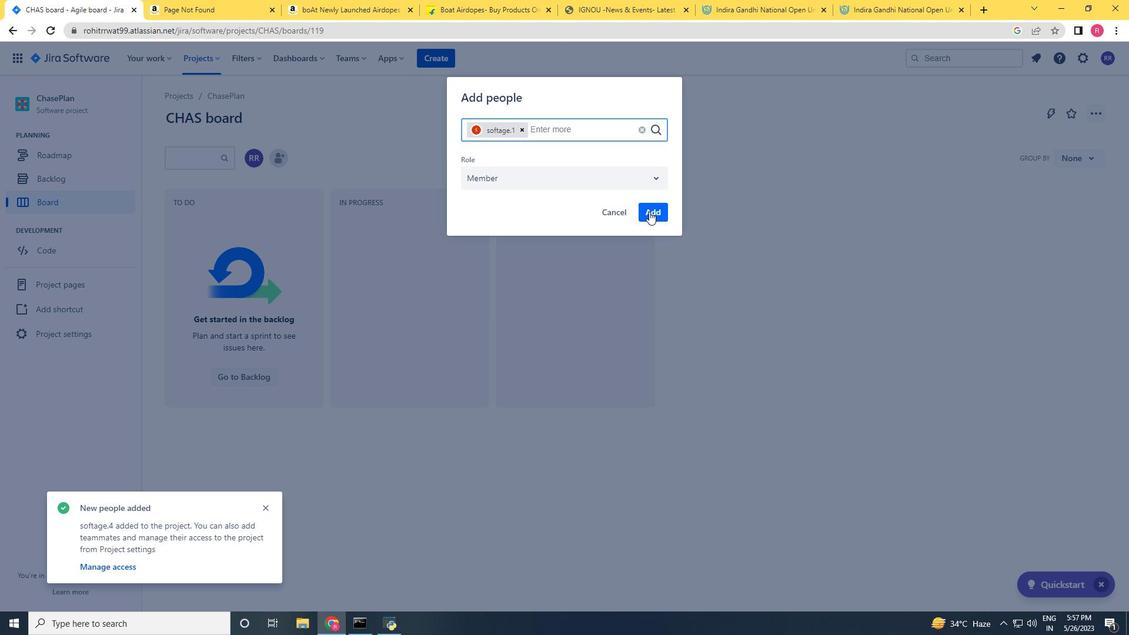 
Action: Mouse moved to (128, 337)
Screenshot: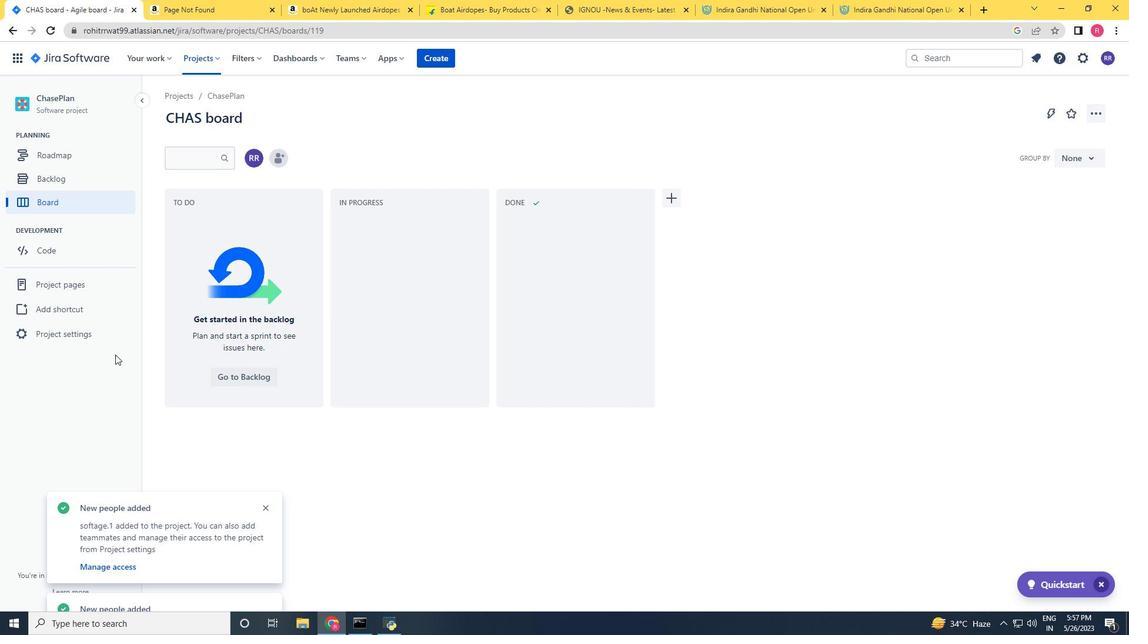 
